 Task: Find an Airbnb in Repalle, India, for 8 guests from 12th to 16th July, with a price range of ₹10,000 to ₹16,000, and amenities including WiFi, washing machine, free parking, gym, and breakfast.
Action: Mouse moved to (410, 100)
Screenshot: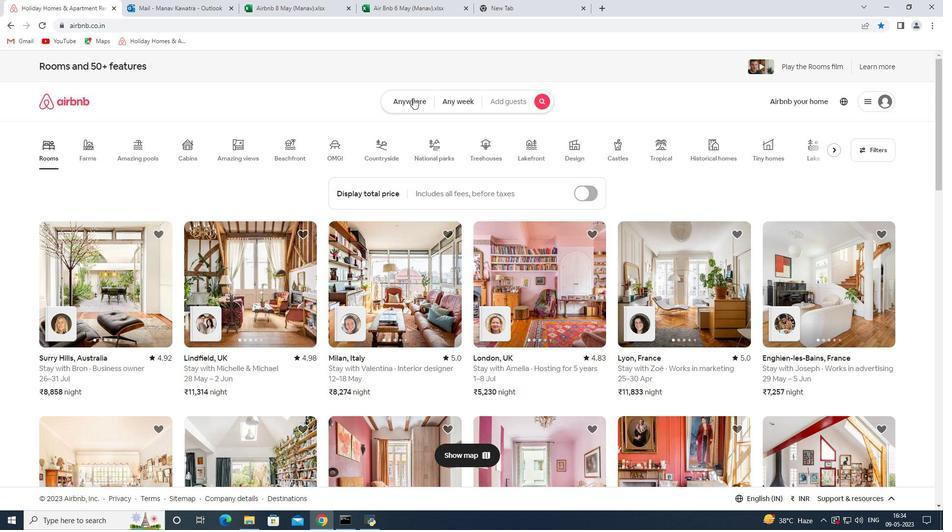 
Action: Mouse pressed left at (410, 100)
Screenshot: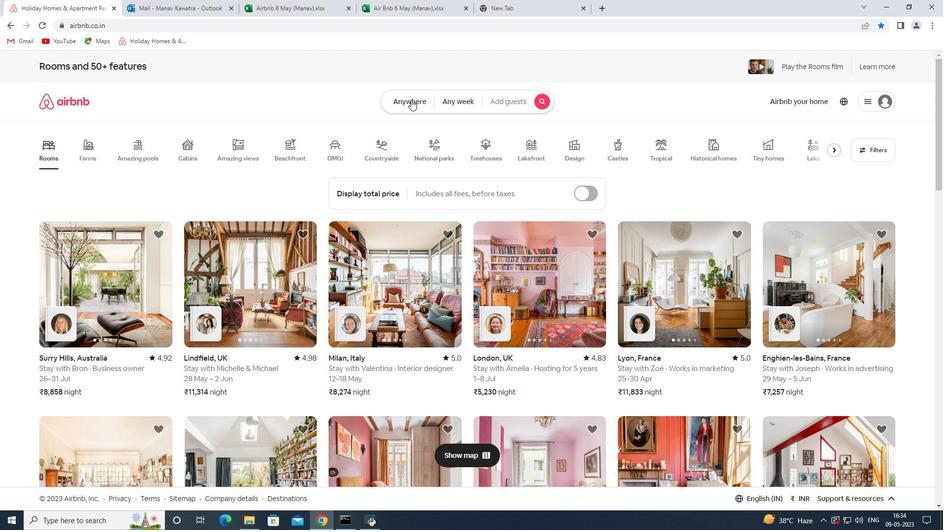 
Action: Mouse moved to (328, 137)
Screenshot: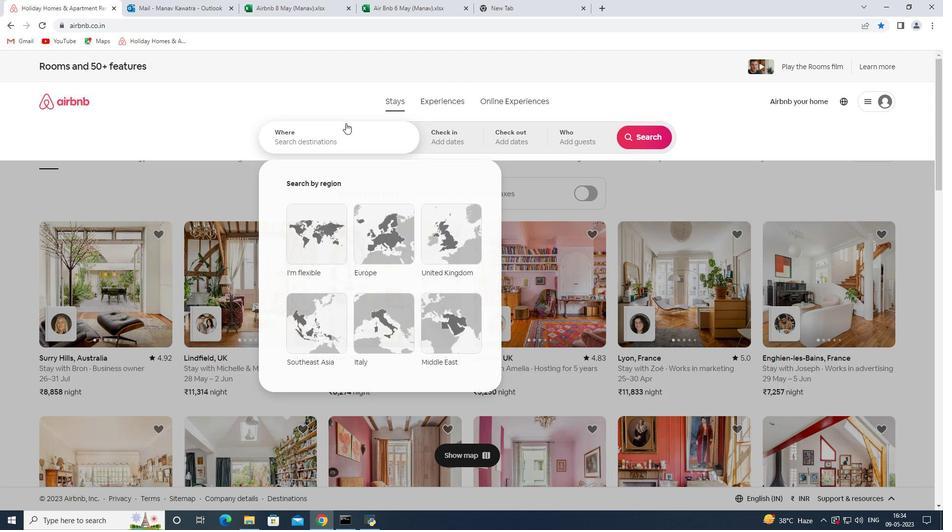 
Action: Mouse pressed left at (328, 137)
Screenshot: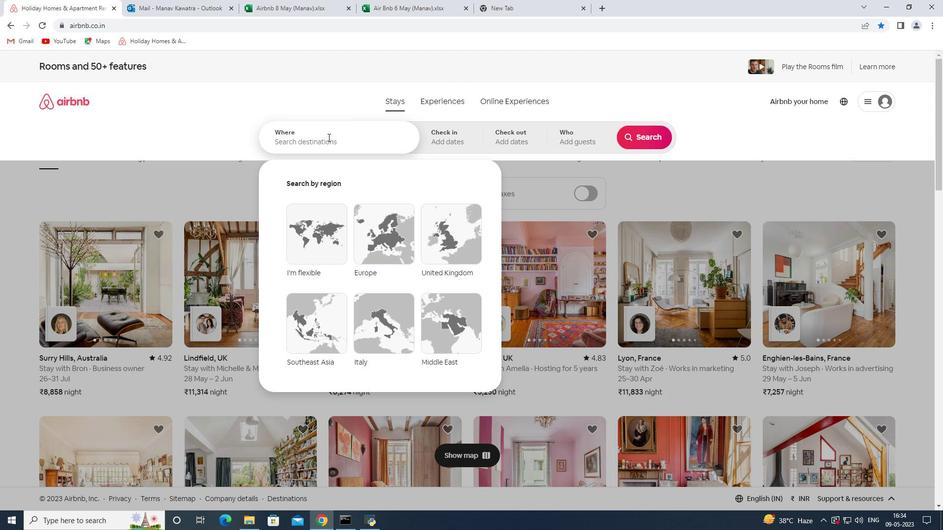 
Action: Key pressed <Key.shift>P<Key.backspace><Key.shift>Reo<Key.backspace>palle<Key.space><Key.shift><Key.shift><Key.shift><Key.shift>India<Key.space><Key.enter>
Screenshot: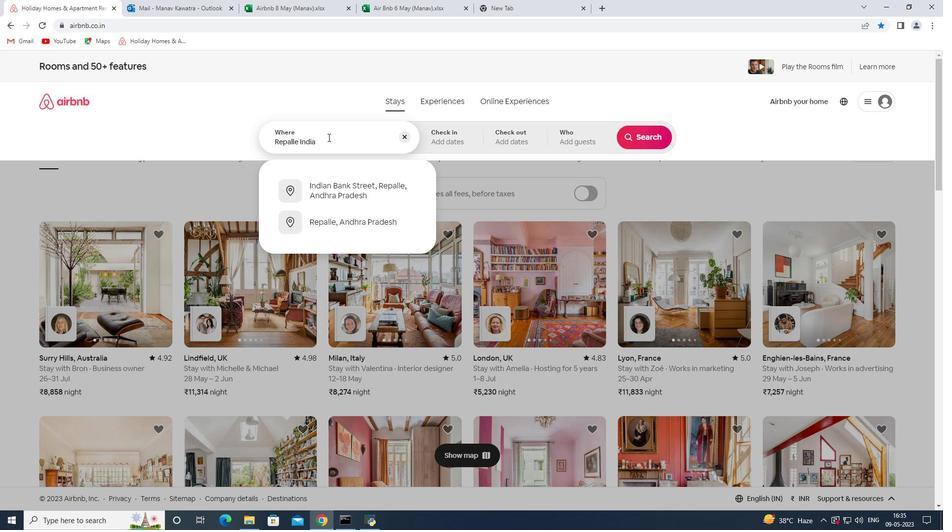 
Action: Mouse moved to (636, 220)
Screenshot: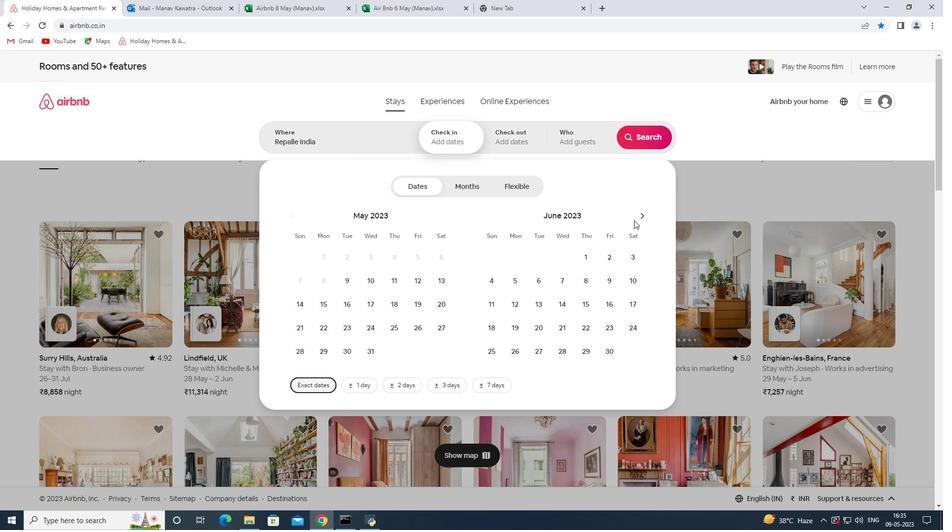 
Action: Mouse pressed left at (636, 220)
Screenshot: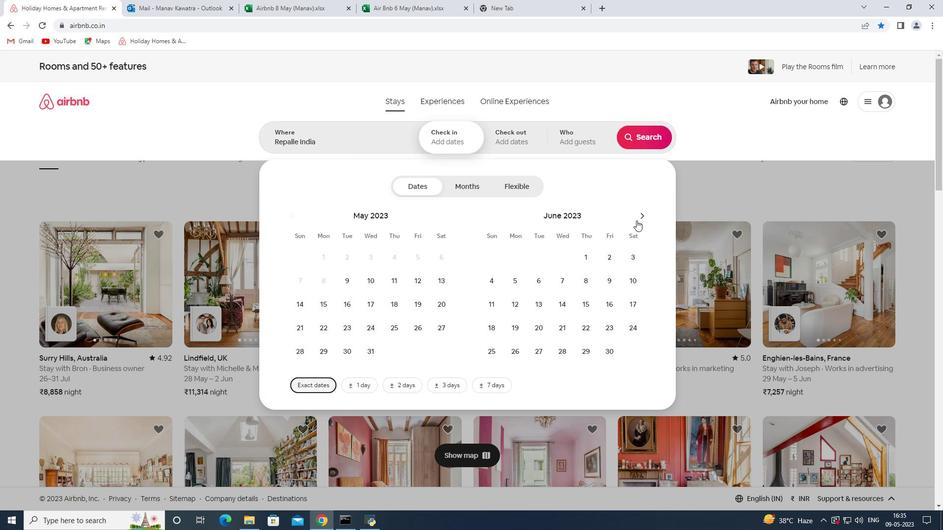 
Action: Mouse moved to (562, 306)
Screenshot: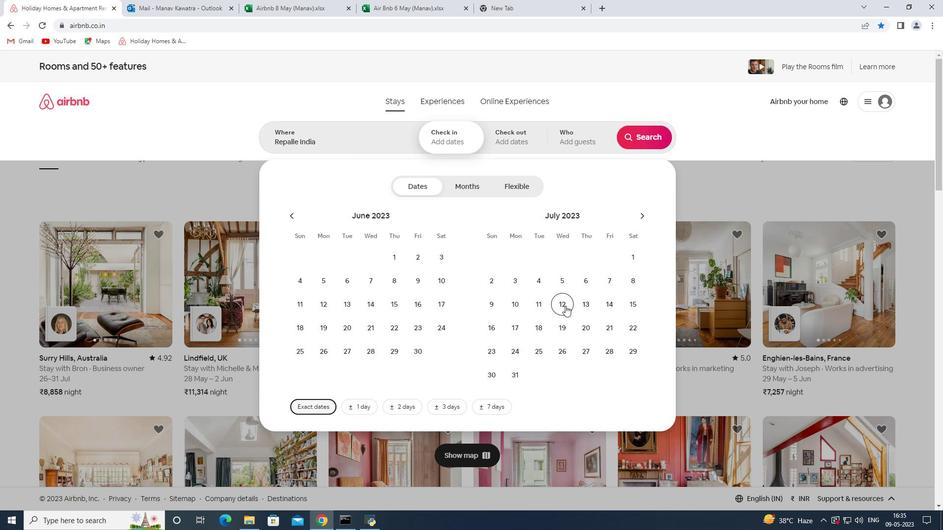 
Action: Mouse pressed left at (562, 306)
Screenshot: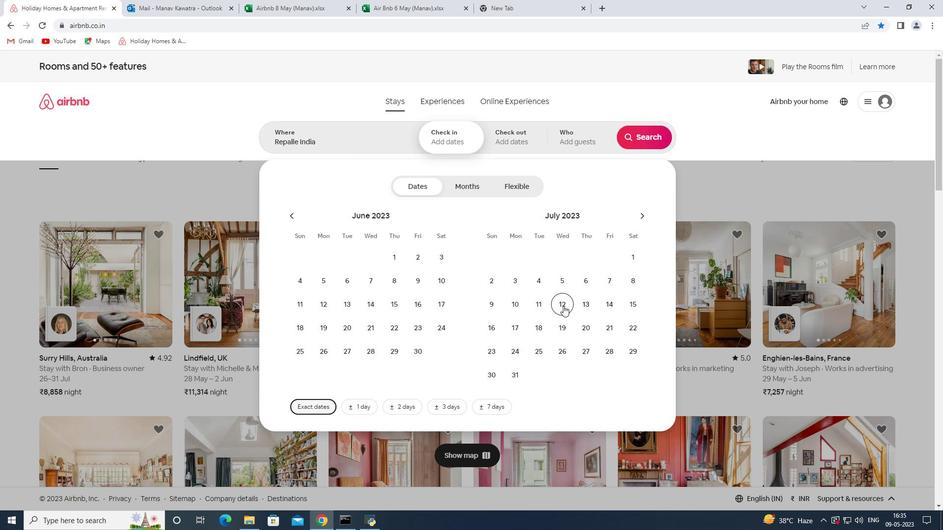
Action: Mouse moved to (492, 329)
Screenshot: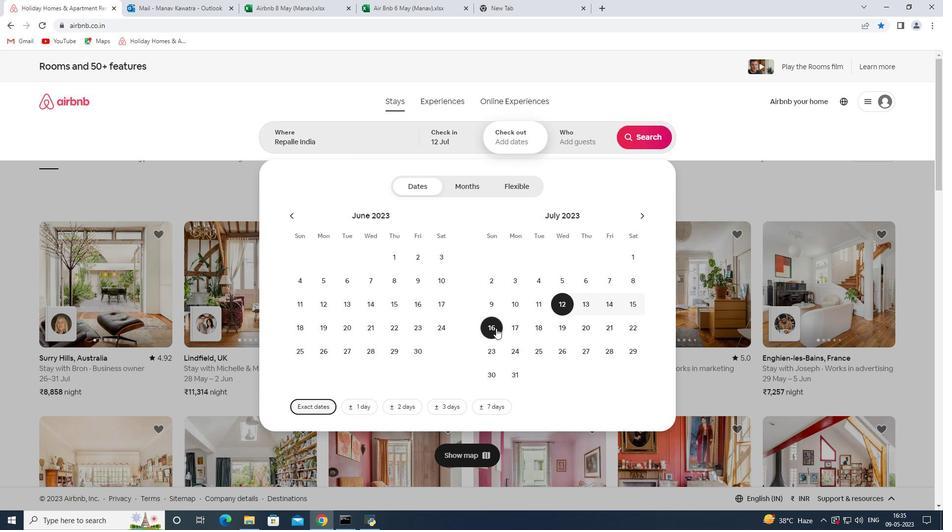 
Action: Mouse pressed left at (492, 329)
Screenshot: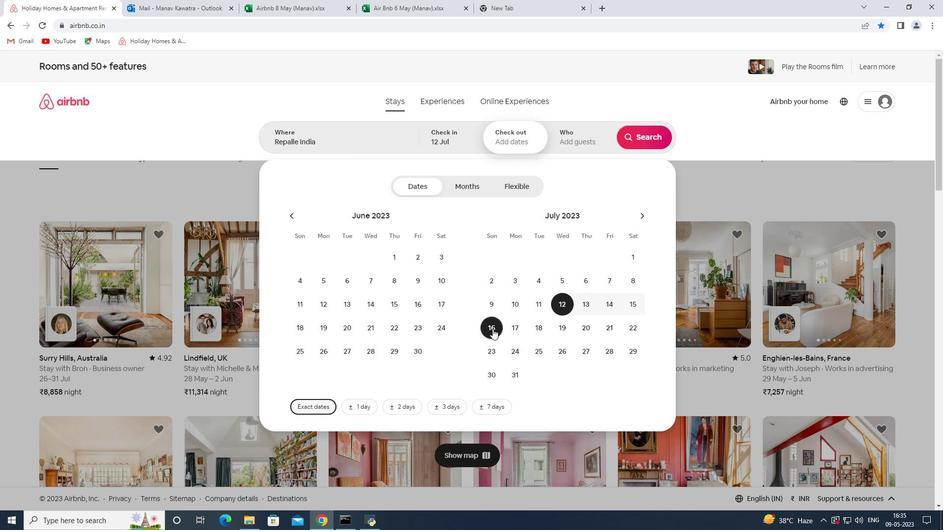 
Action: Mouse moved to (575, 145)
Screenshot: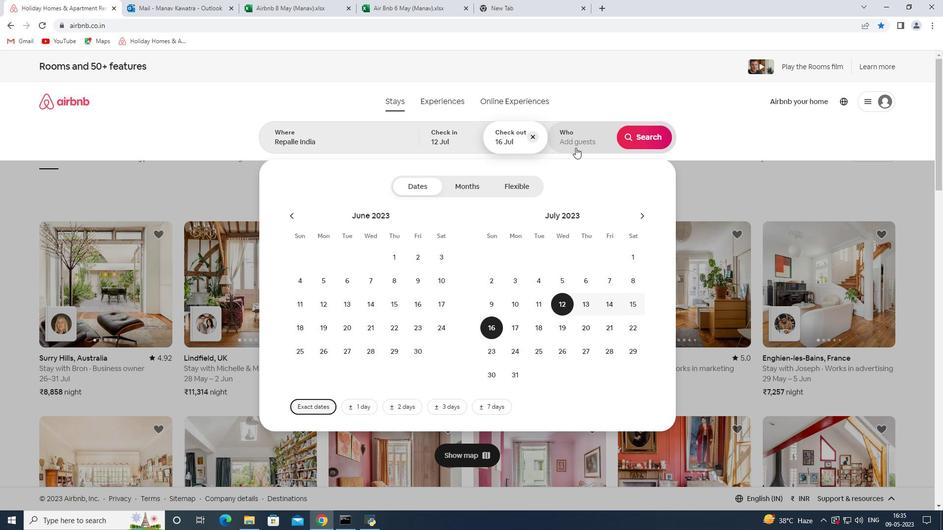
Action: Mouse pressed left at (575, 145)
Screenshot: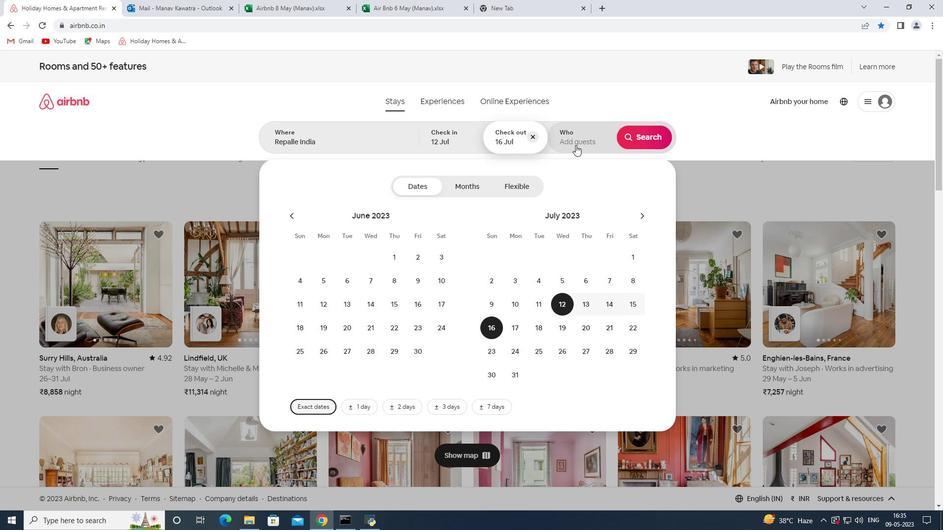 
Action: Mouse moved to (653, 191)
Screenshot: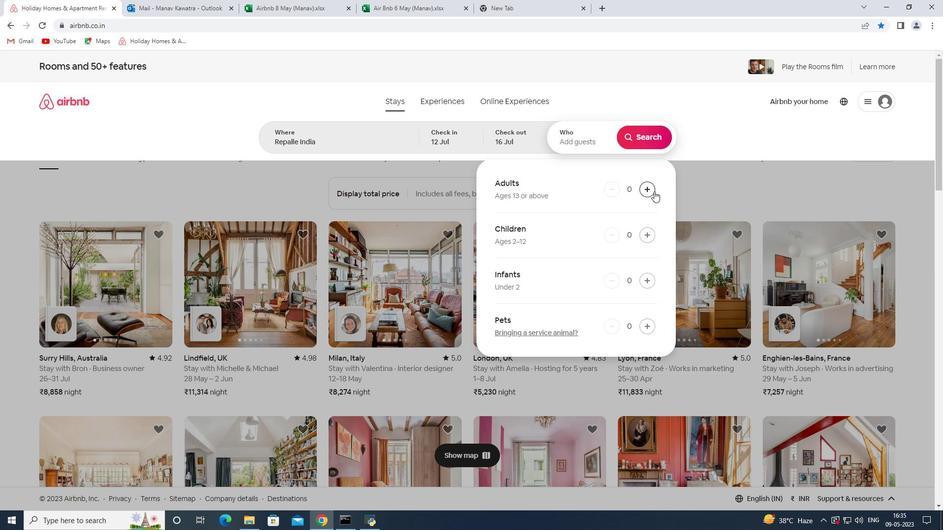 
Action: Mouse pressed left at (653, 191)
Screenshot: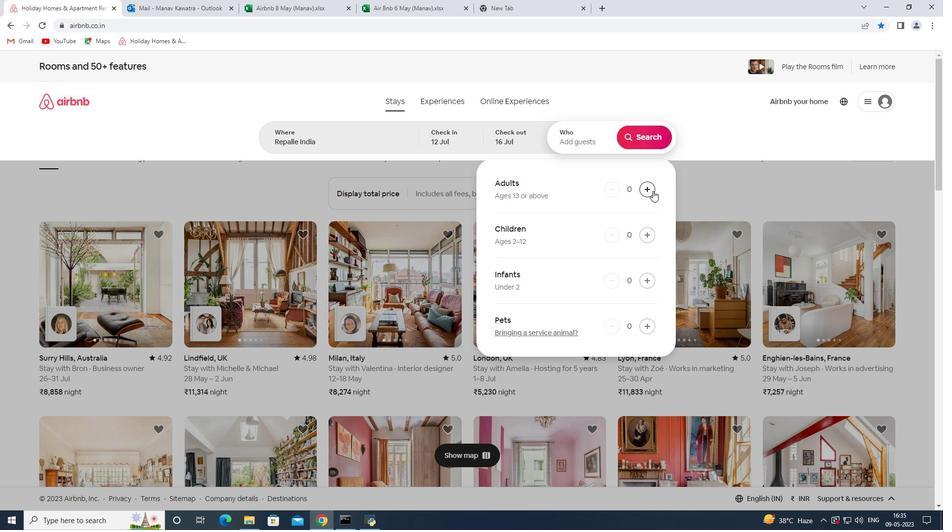 
Action: Mouse pressed left at (653, 191)
Screenshot: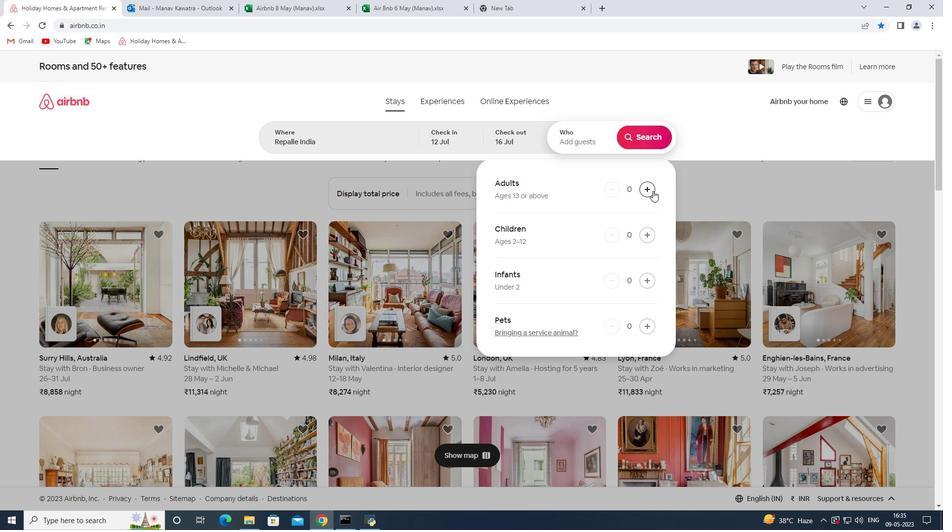 
Action: Mouse pressed left at (653, 191)
Screenshot: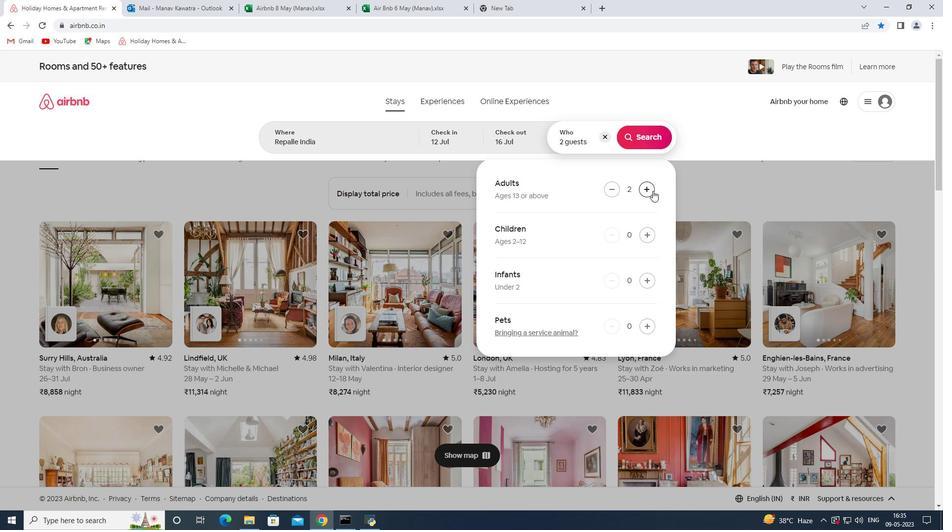 
Action: Mouse pressed left at (653, 191)
Screenshot: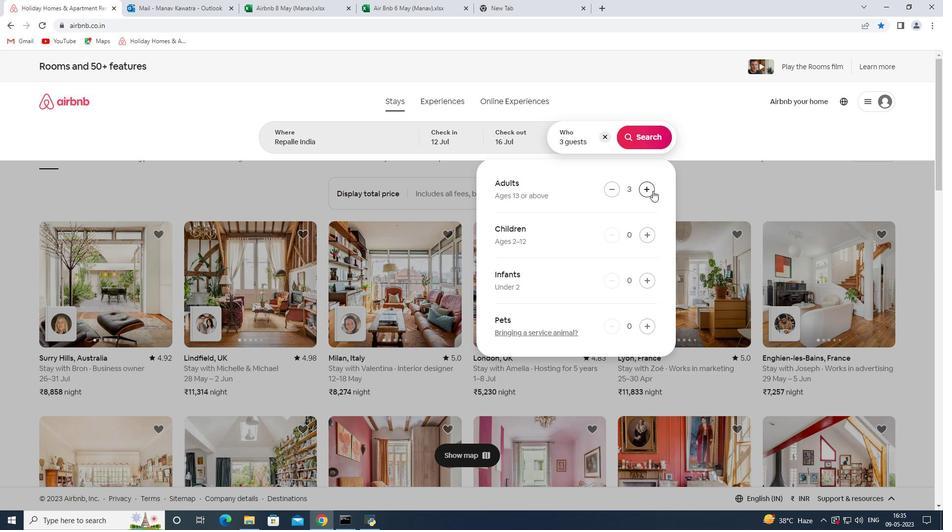 
Action: Mouse pressed left at (653, 191)
Screenshot: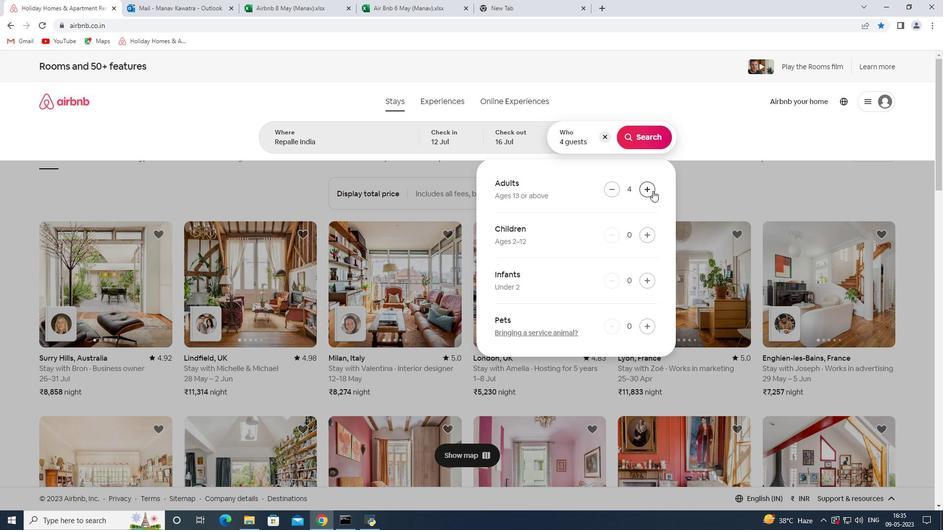 
Action: Mouse pressed left at (653, 191)
Screenshot: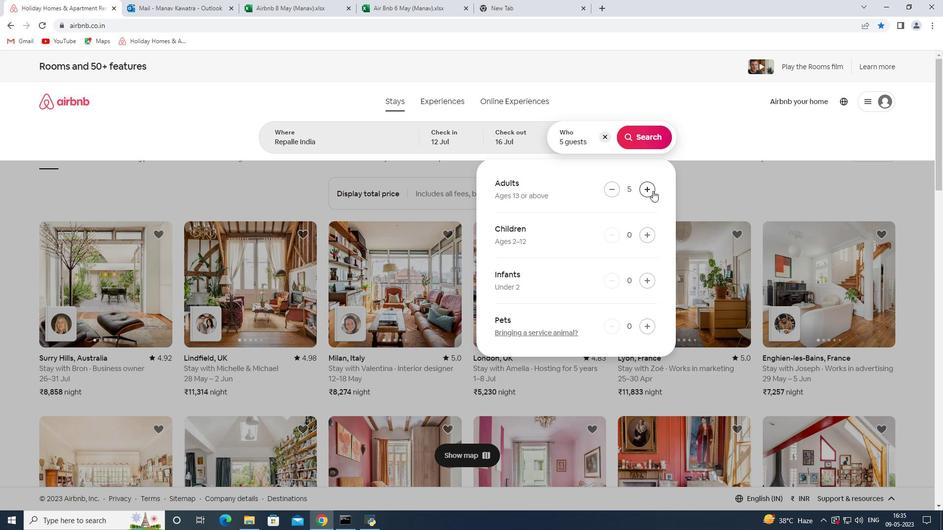 
Action: Mouse pressed left at (653, 191)
Screenshot: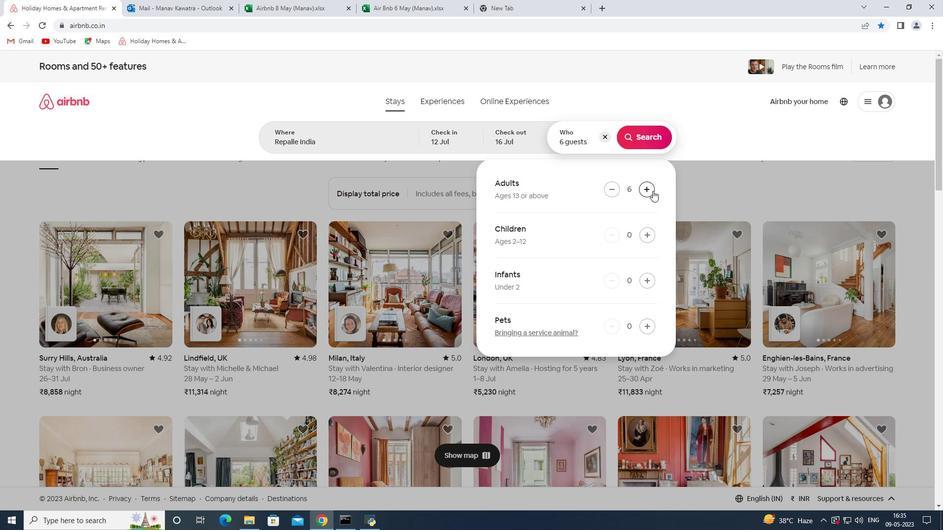 
Action: Mouse pressed left at (653, 191)
Screenshot: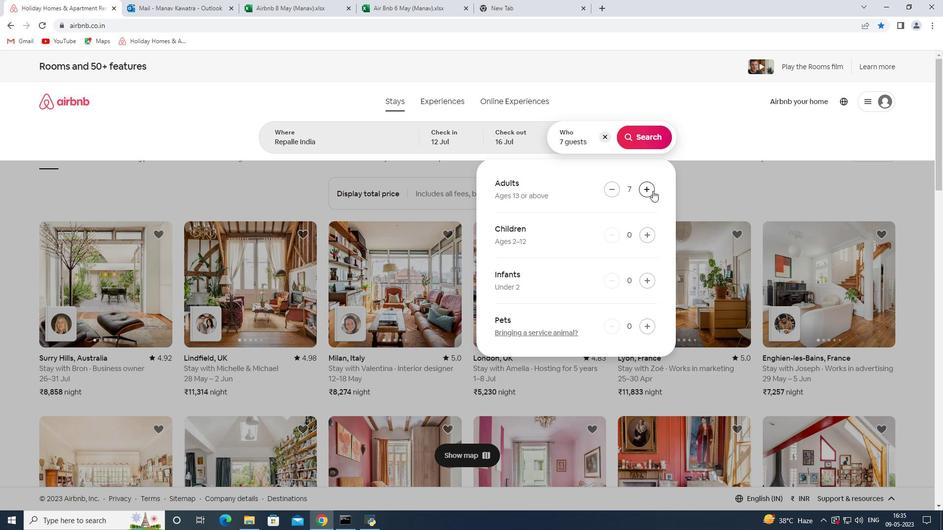 
Action: Mouse moved to (648, 139)
Screenshot: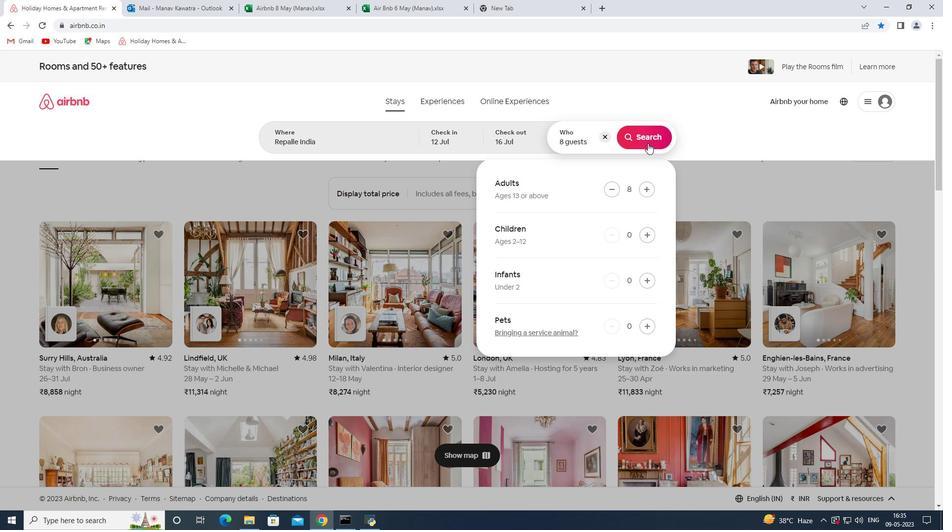 
Action: Mouse pressed left at (648, 139)
Screenshot: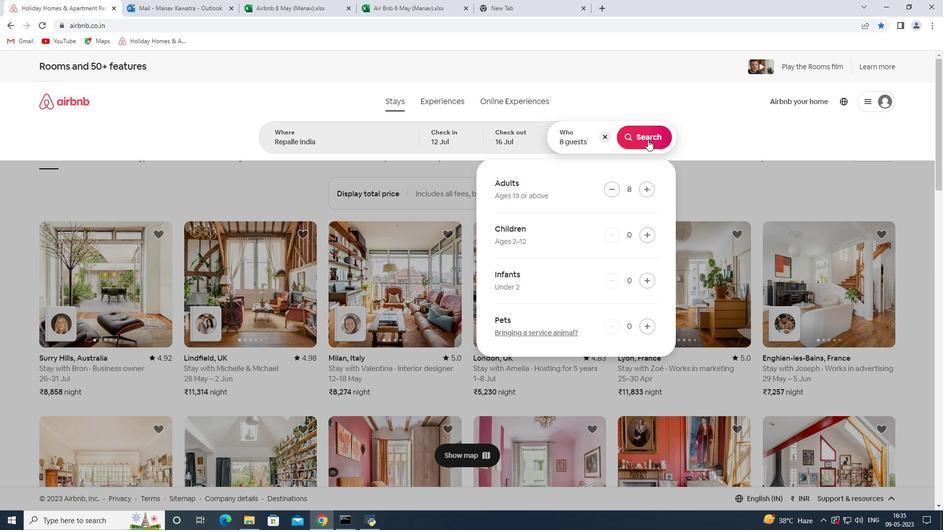 
Action: Mouse moved to (882, 108)
Screenshot: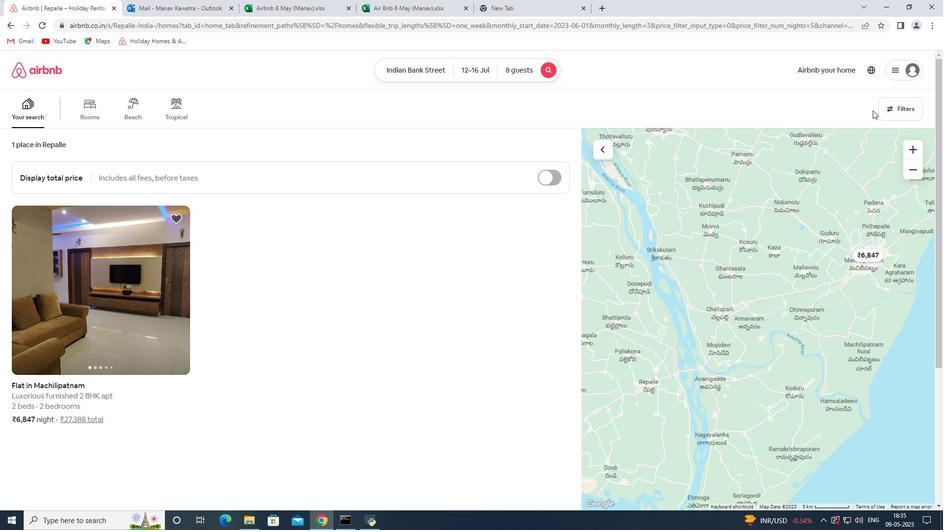 
Action: Mouse pressed left at (882, 108)
Screenshot: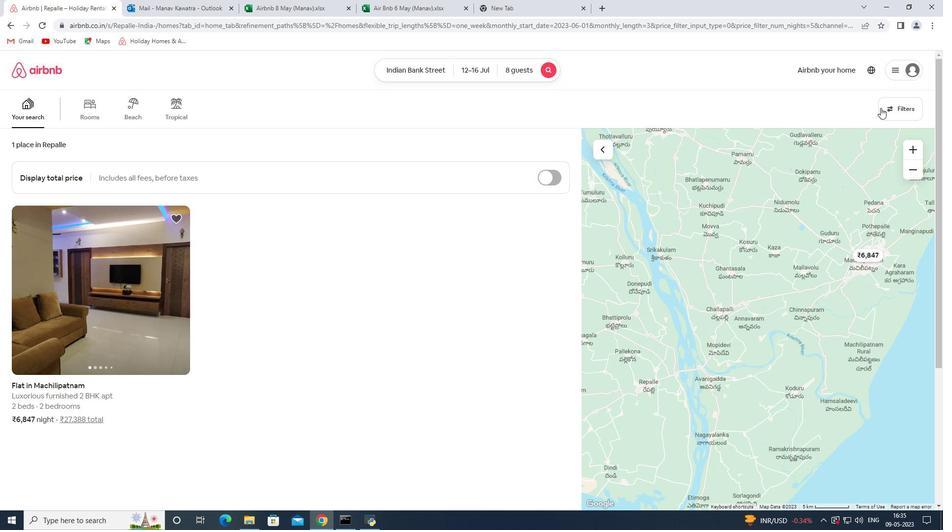 
Action: Mouse moved to (356, 348)
Screenshot: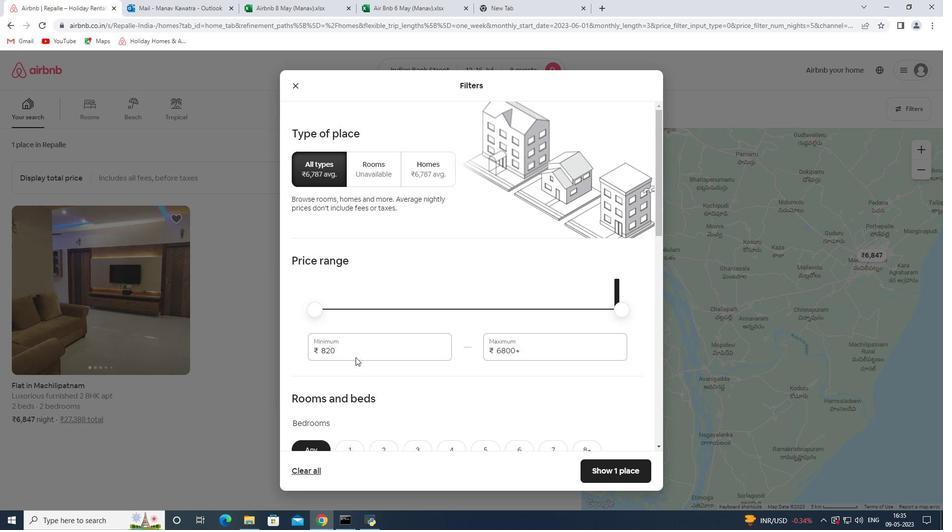 
Action: Mouse pressed left at (356, 348)
Screenshot: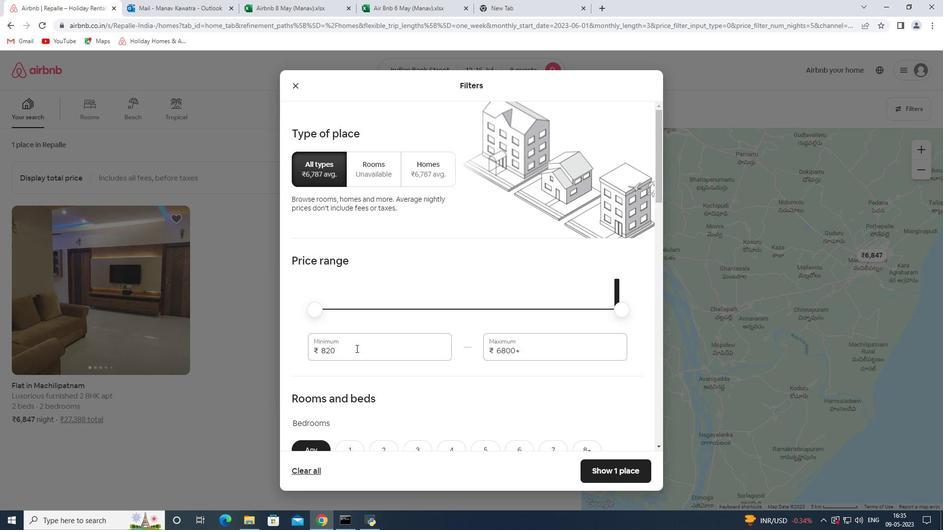 
Action: Mouse pressed left at (356, 348)
Screenshot: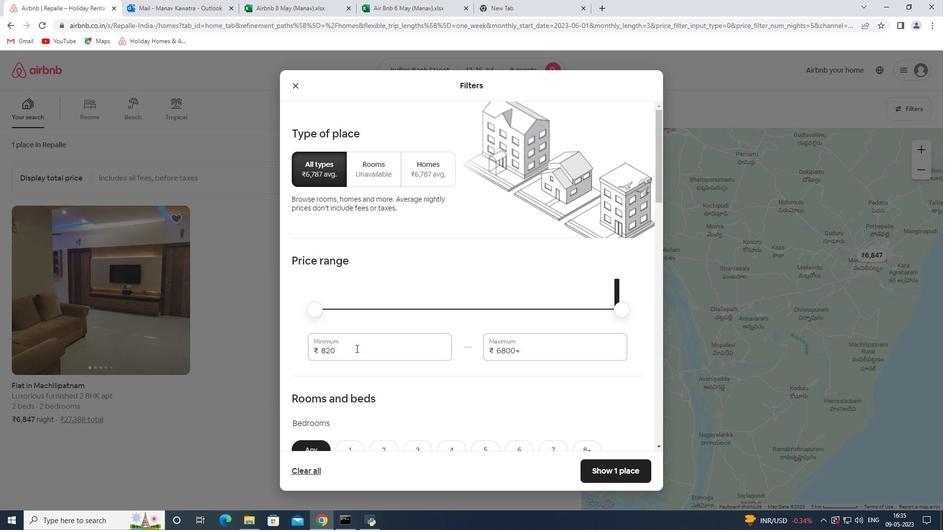 
Action: Key pressed 10000<Key.tab>160000<Key.backspace>
Screenshot: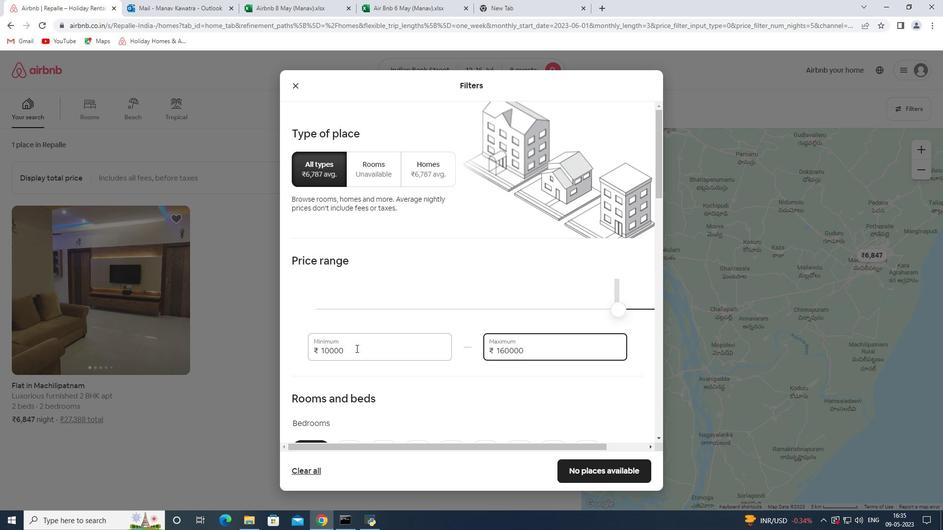 
Action: Mouse moved to (546, 391)
Screenshot: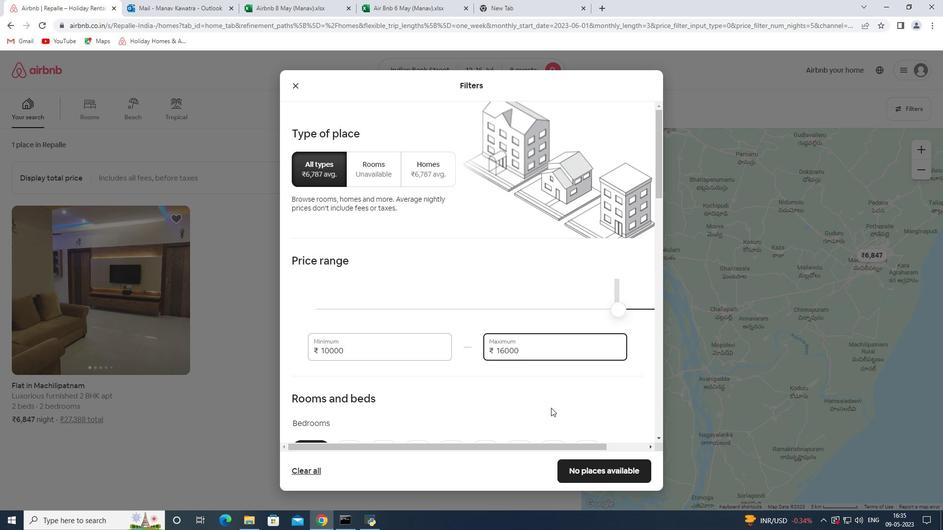 
Action: Mouse scrolled (546, 391) with delta (0, 0)
Screenshot: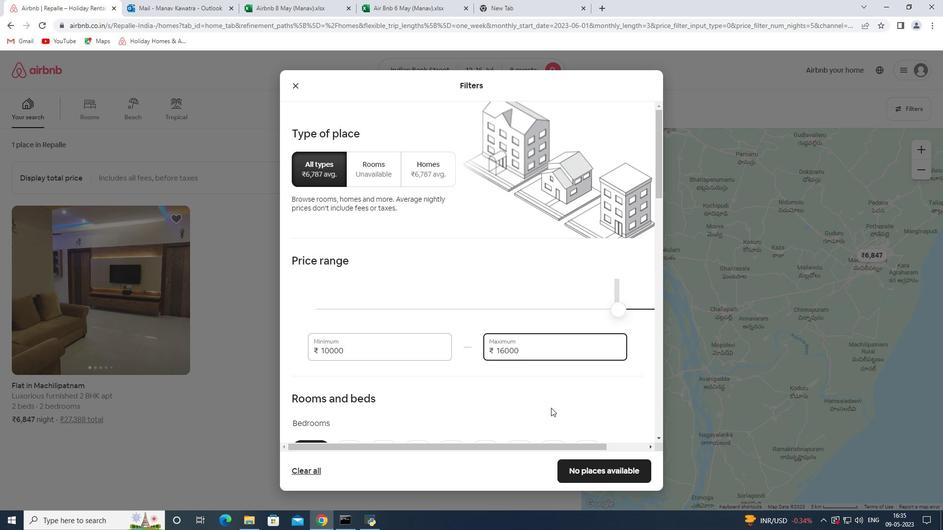 
Action: Mouse scrolled (546, 391) with delta (0, 0)
Screenshot: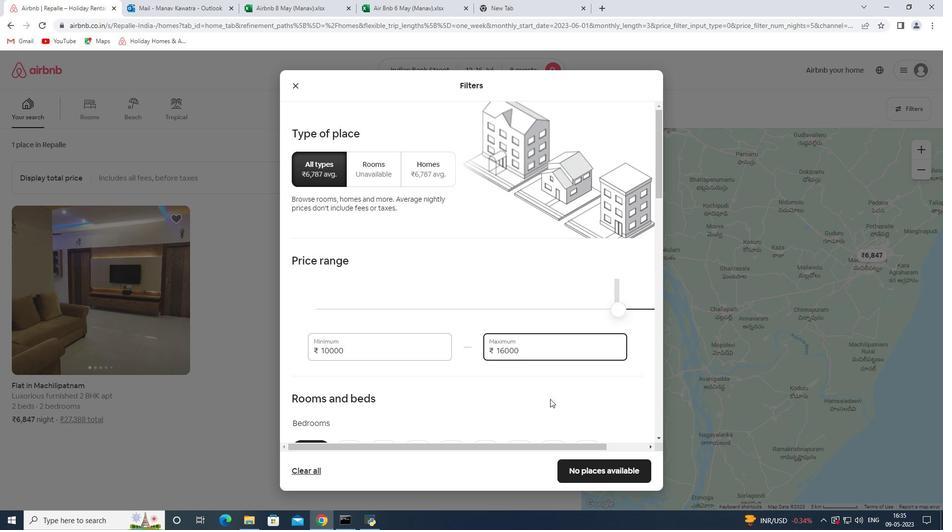 
Action: Mouse moved to (546, 391)
Screenshot: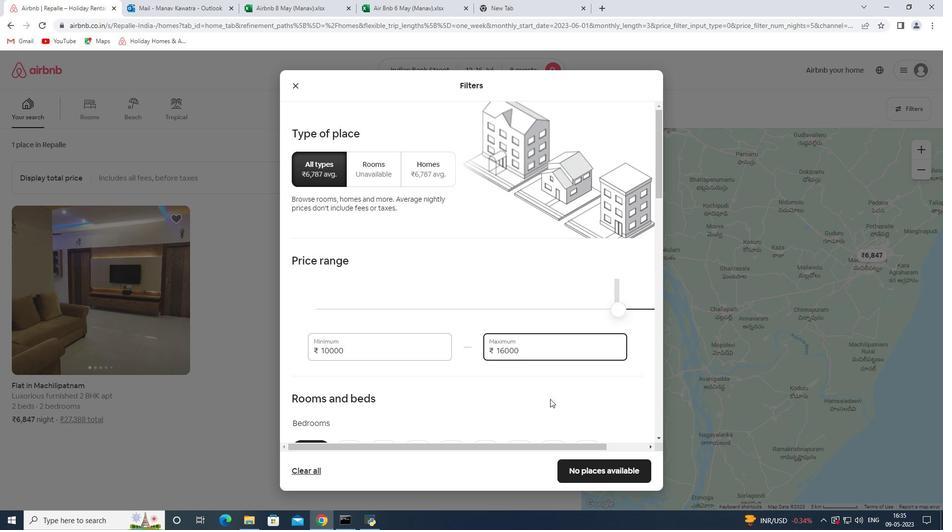 
Action: Mouse scrolled (546, 391) with delta (0, 0)
Screenshot: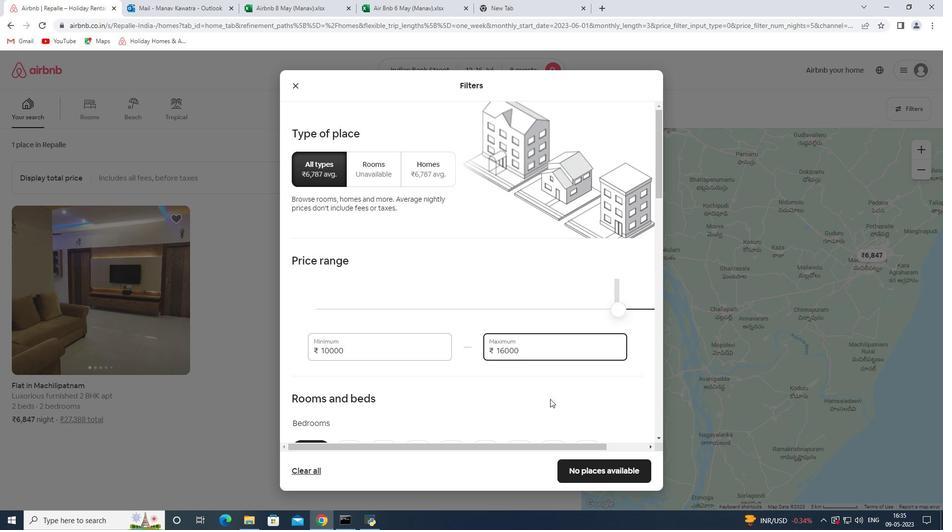 
Action: Mouse moved to (546, 391)
Screenshot: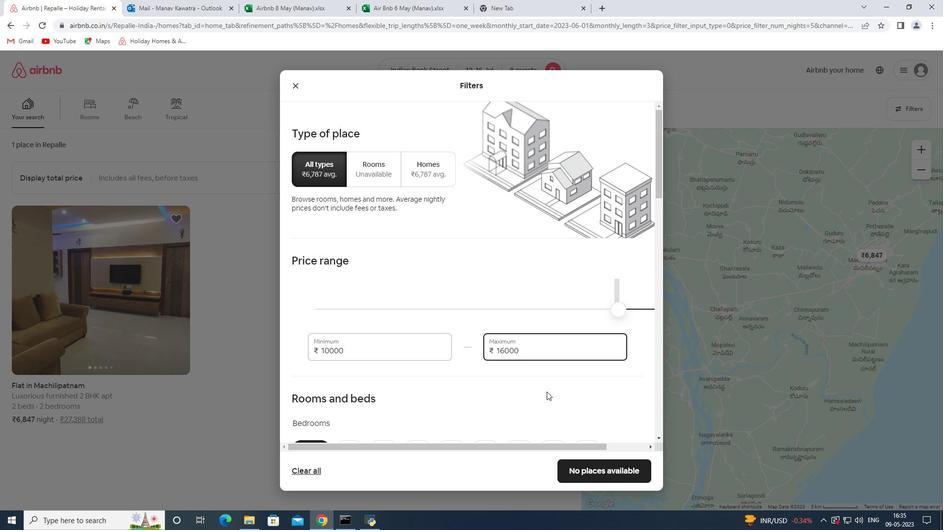 
Action: Mouse scrolled (546, 390) with delta (0, 0)
Screenshot: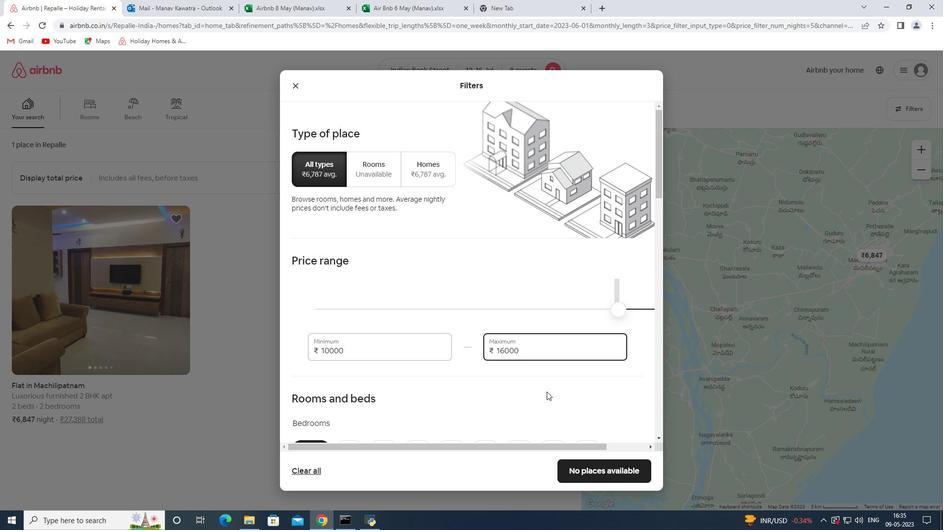 
Action: Mouse scrolled (546, 390) with delta (0, 0)
Screenshot: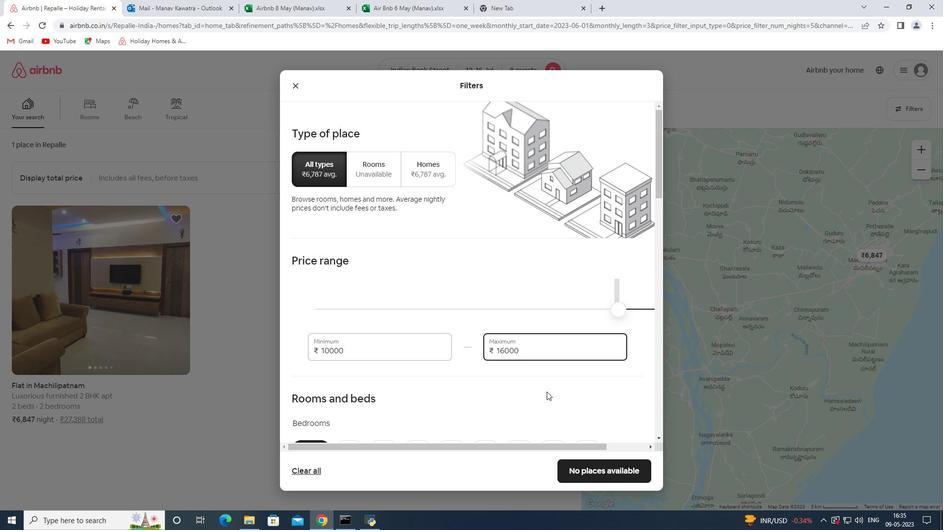 
Action: Mouse moved to (585, 203)
Screenshot: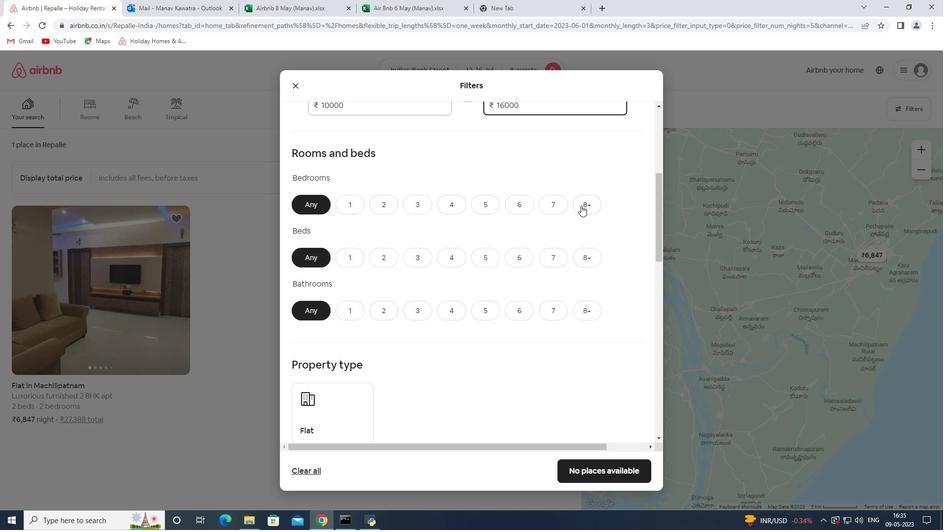 
Action: Mouse pressed left at (585, 203)
Screenshot: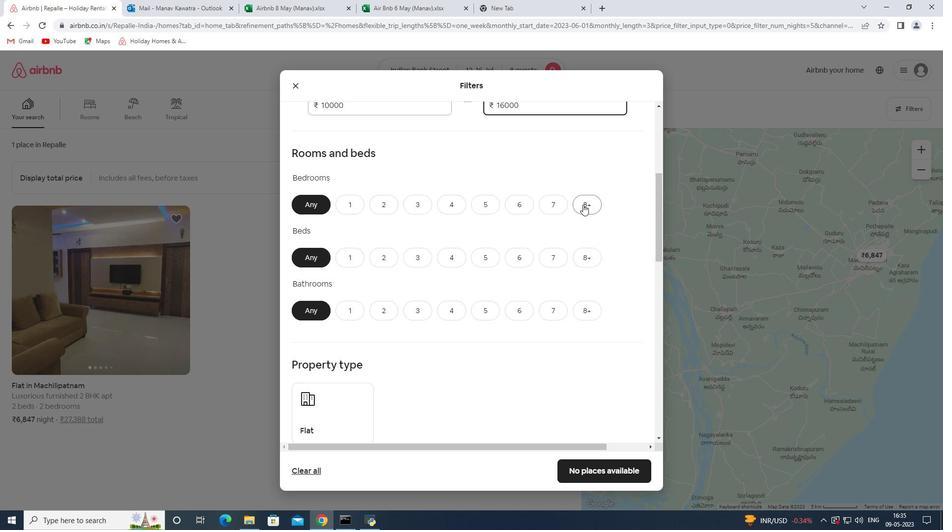 
Action: Mouse moved to (585, 259)
Screenshot: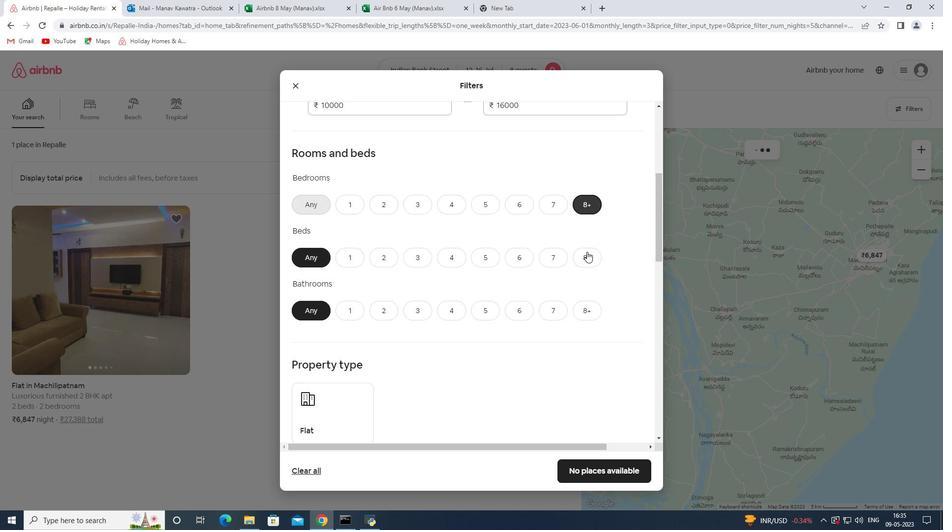 
Action: Mouse pressed left at (585, 259)
Screenshot: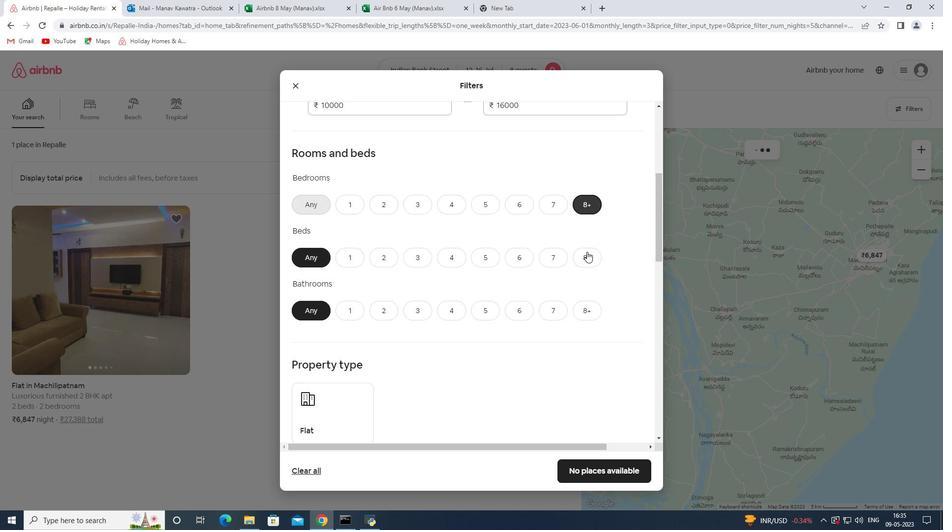 
Action: Mouse moved to (583, 309)
Screenshot: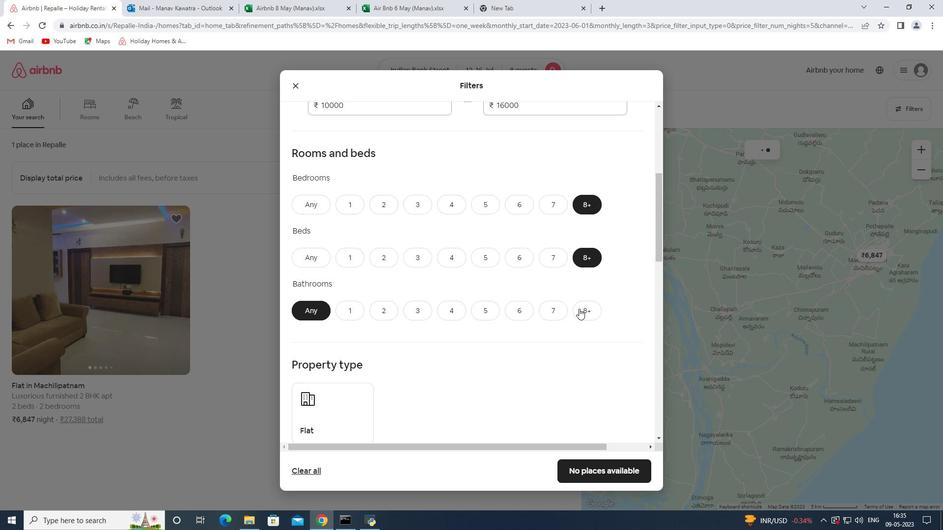 
Action: Mouse pressed left at (583, 309)
Screenshot: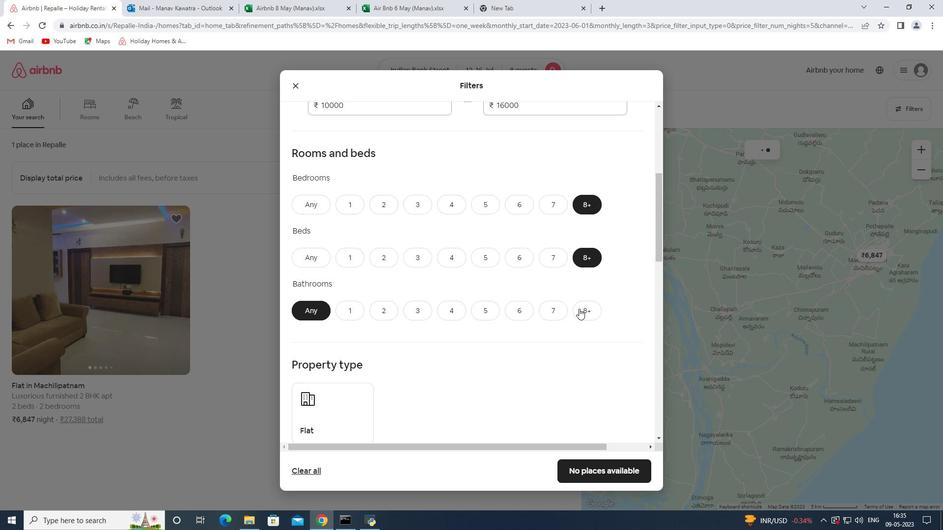 
Action: Mouse moved to (455, 286)
Screenshot: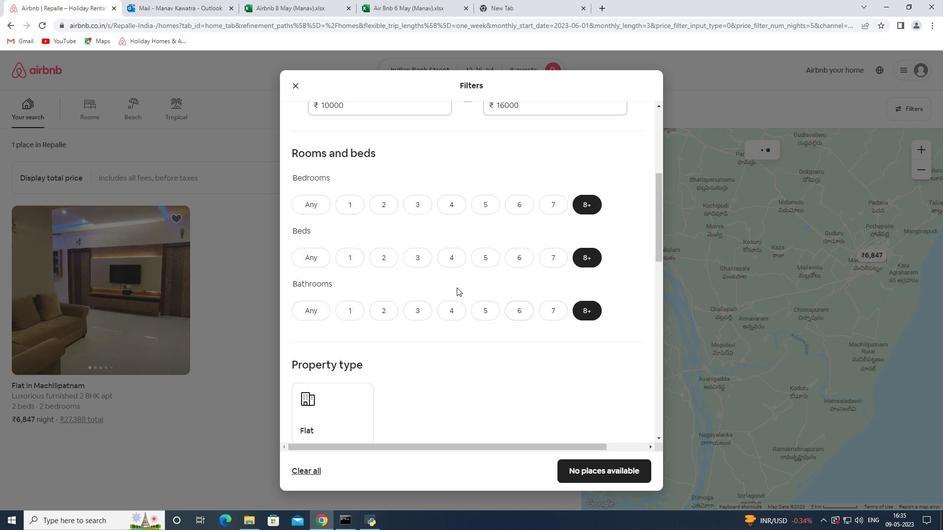 
Action: Mouse scrolled (455, 286) with delta (0, 0)
Screenshot: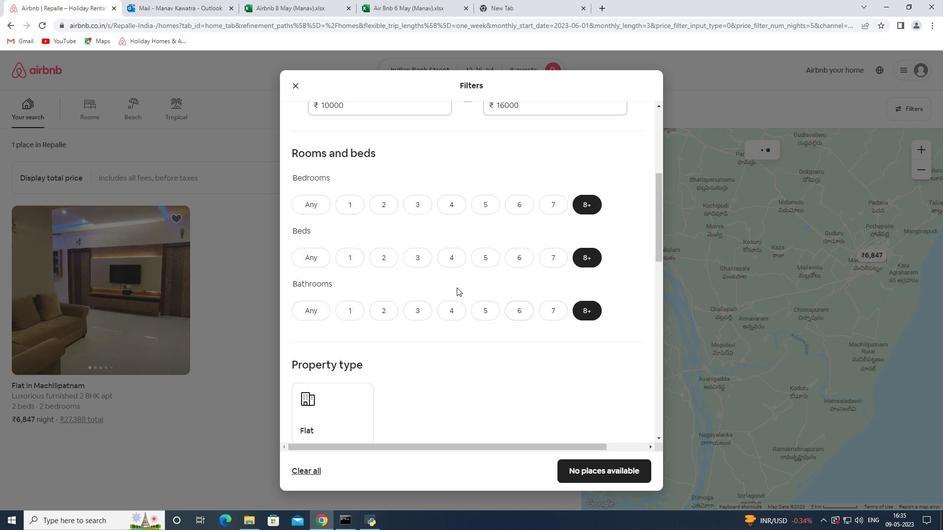 
Action: Mouse moved to (455, 286)
Screenshot: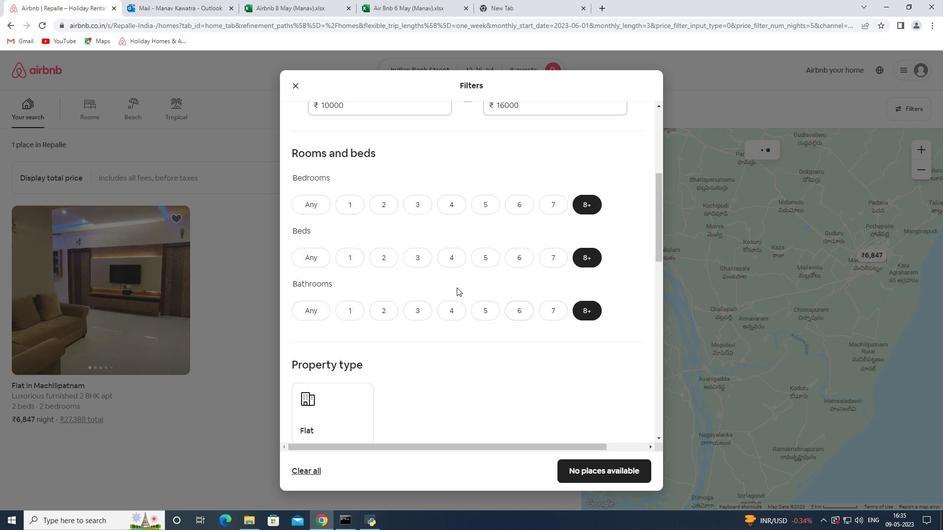 
Action: Mouse scrolled (455, 286) with delta (0, 0)
Screenshot: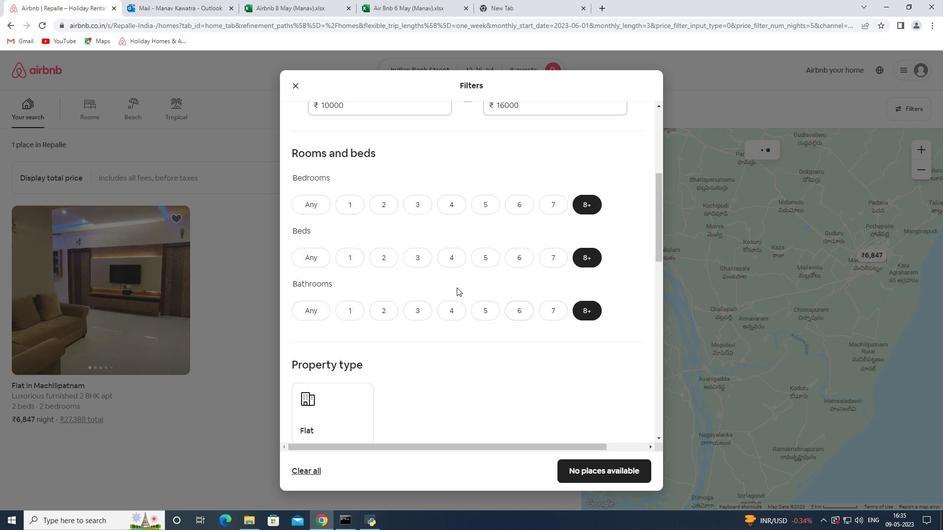 
Action: Mouse scrolled (455, 286) with delta (0, 0)
Screenshot: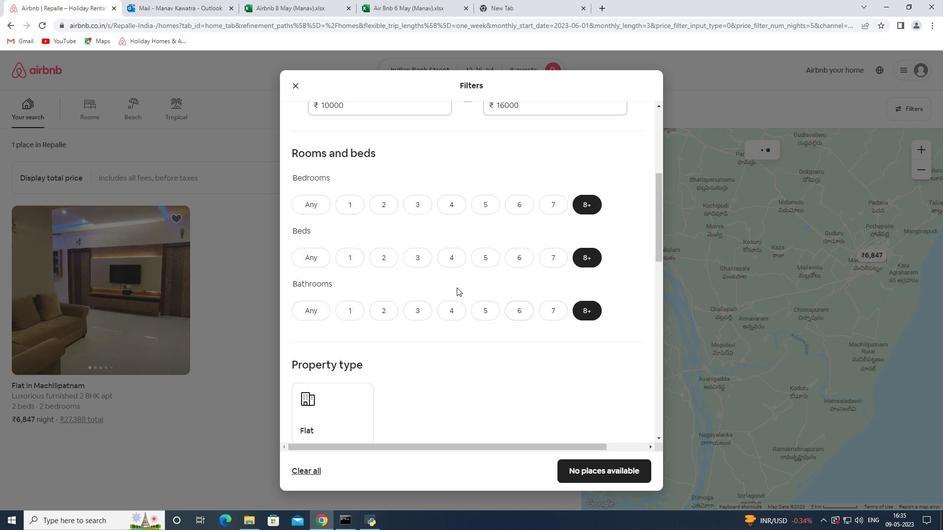 
Action: Mouse scrolled (455, 286) with delta (0, 0)
Screenshot: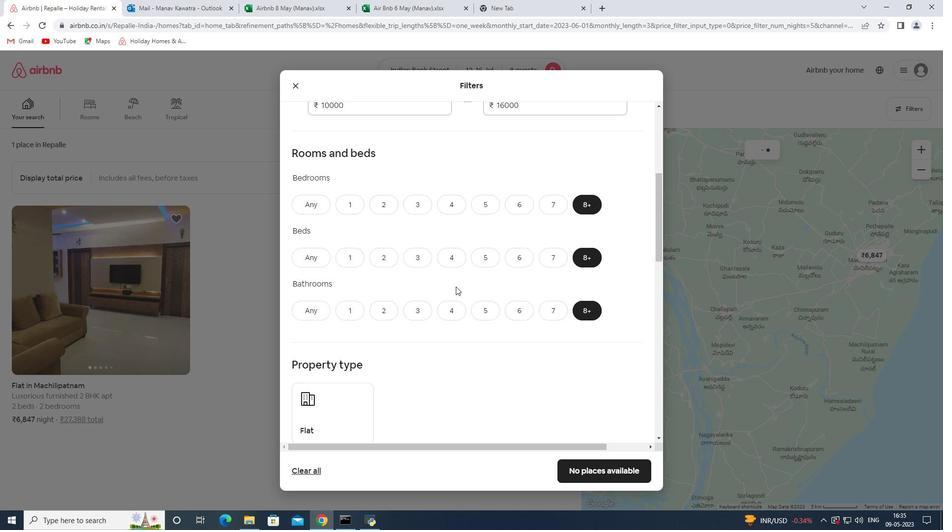 
Action: Mouse moved to (454, 285)
Screenshot: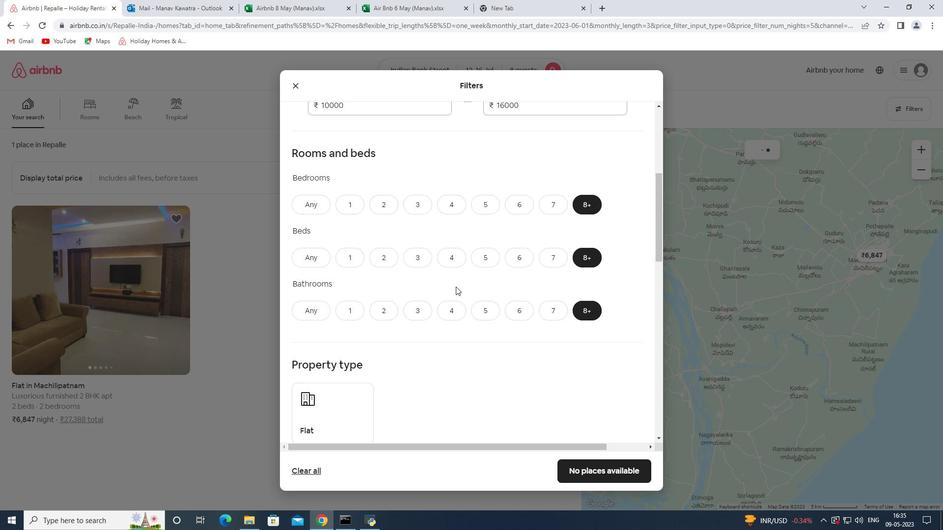 
Action: Mouse scrolled (454, 285) with delta (0, 0)
Screenshot: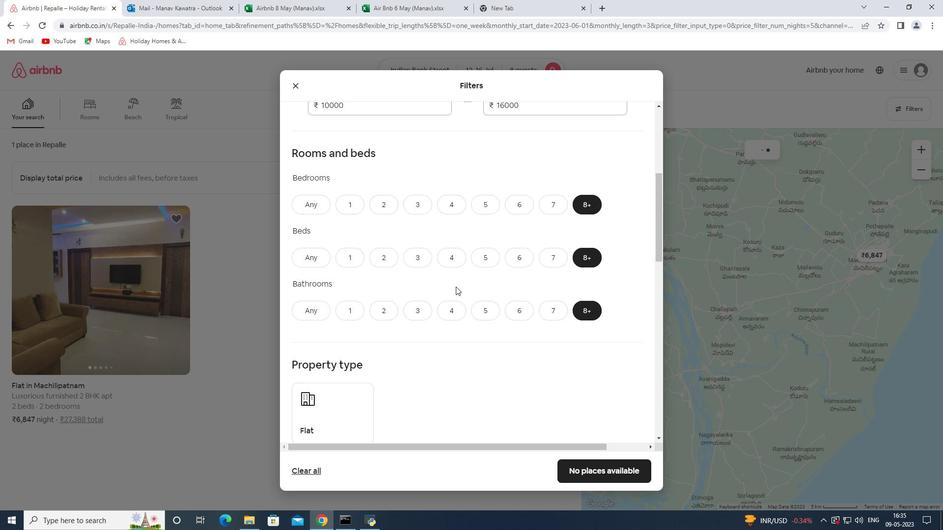 
Action: Mouse moved to (351, 192)
Screenshot: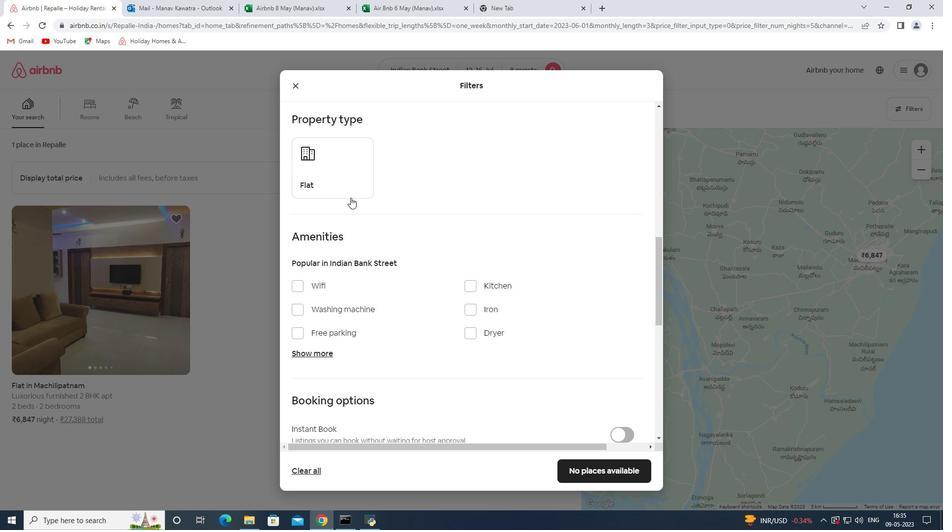 
Action: Mouse scrolled (351, 192) with delta (0, 0)
Screenshot: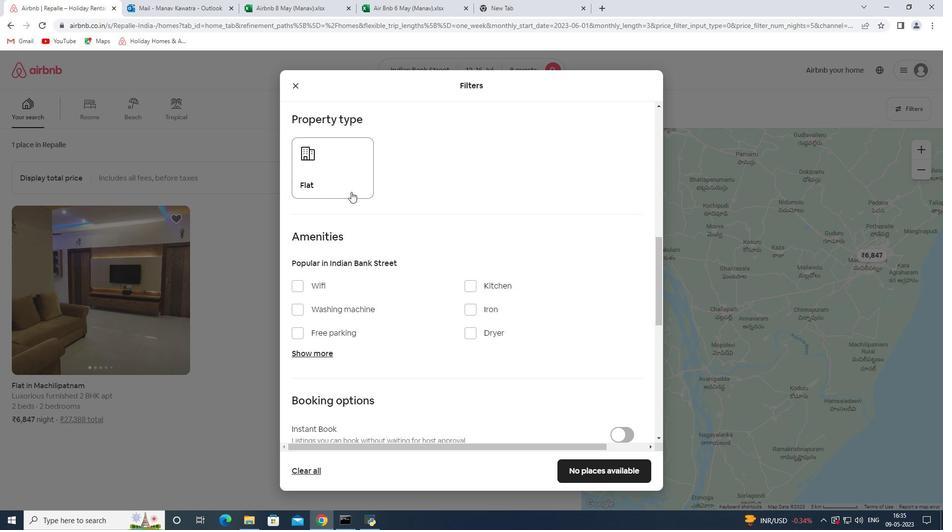 
Action: Mouse moved to (349, 221)
Screenshot: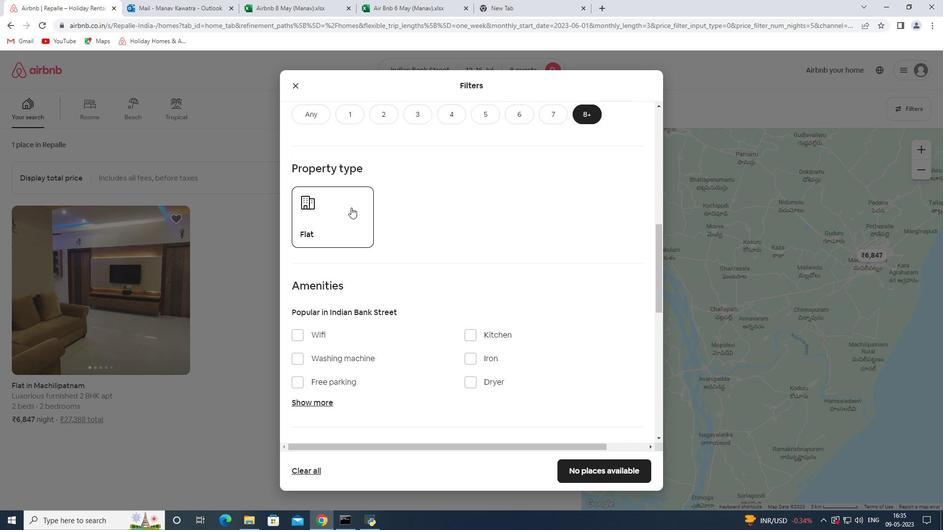 
Action: Mouse pressed left at (349, 221)
Screenshot: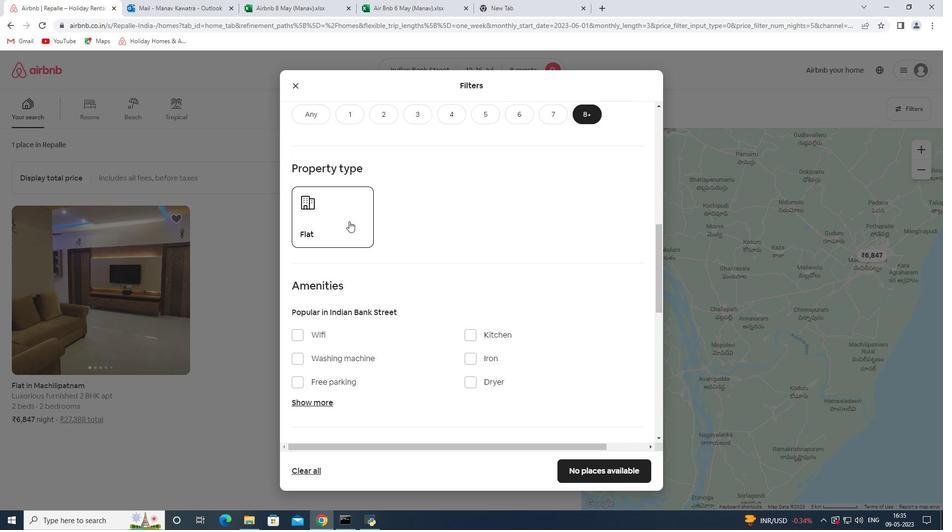 
Action: Mouse moved to (446, 223)
Screenshot: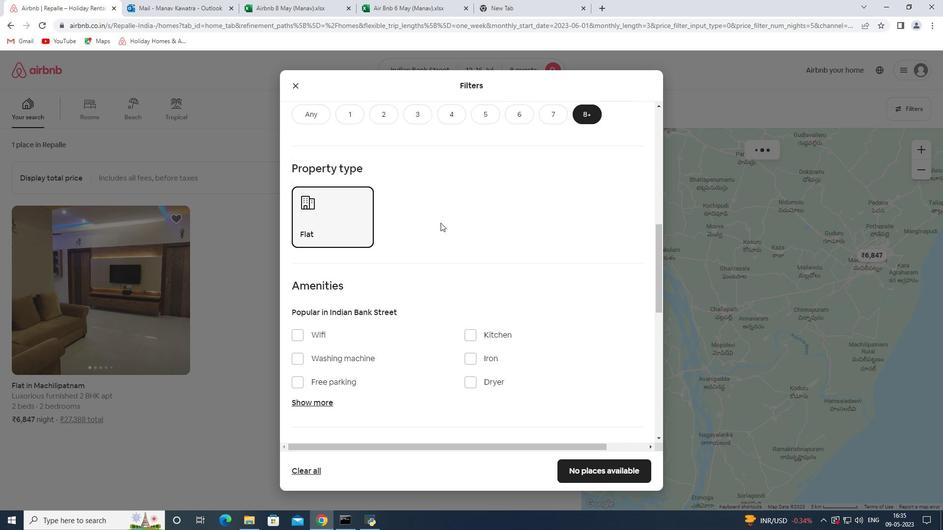 
Action: Mouse scrolled (446, 223) with delta (0, 0)
Screenshot: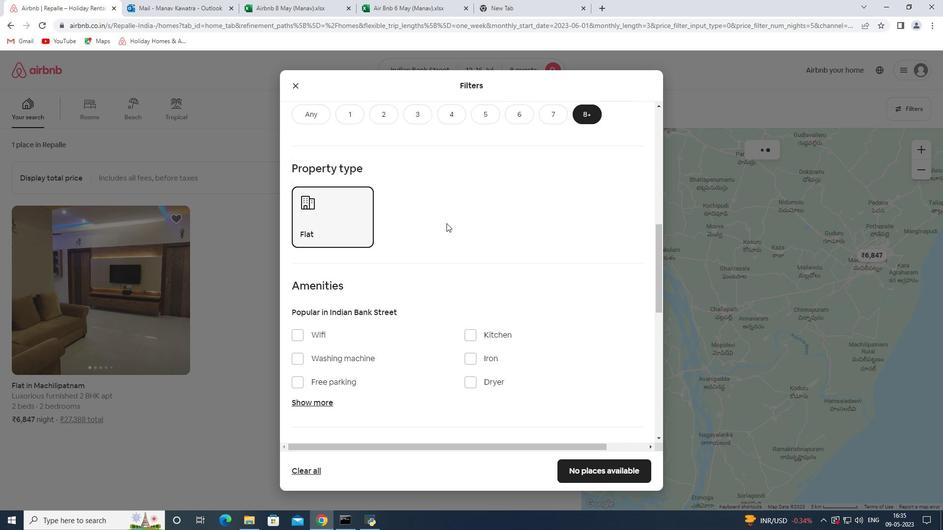 
Action: Mouse scrolled (446, 223) with delta (0, 0)
Screenshot: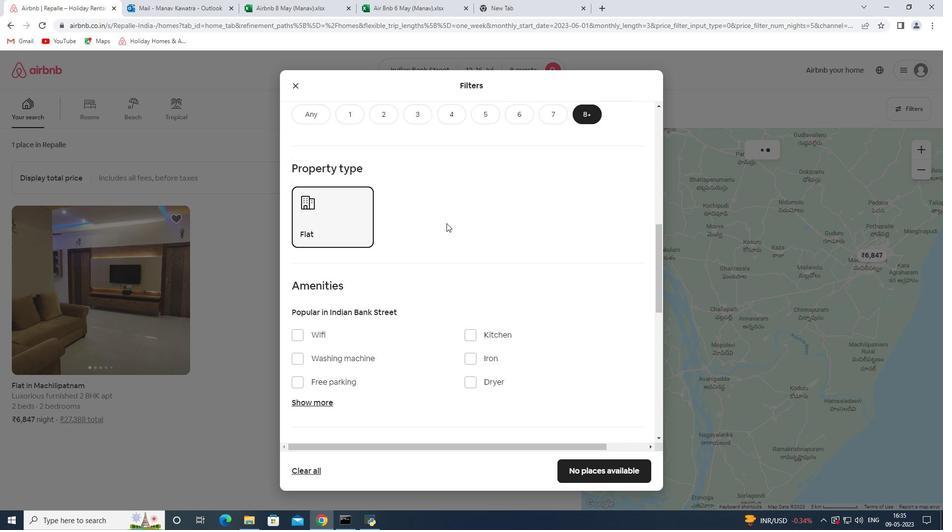 
Action: Mouse scrolled (446, 223) with delta (0, 0)
Screenshot: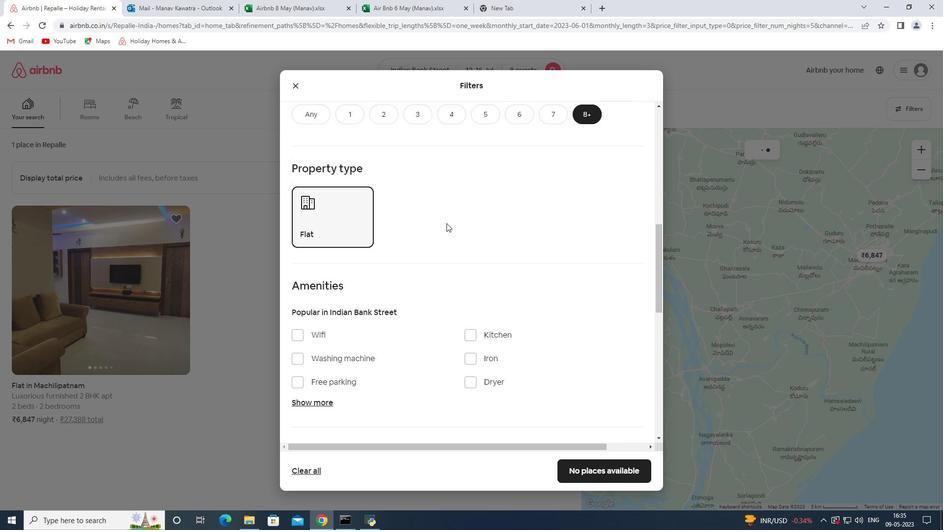 
Action: Mouse moved to (316, 186)
Screenshot: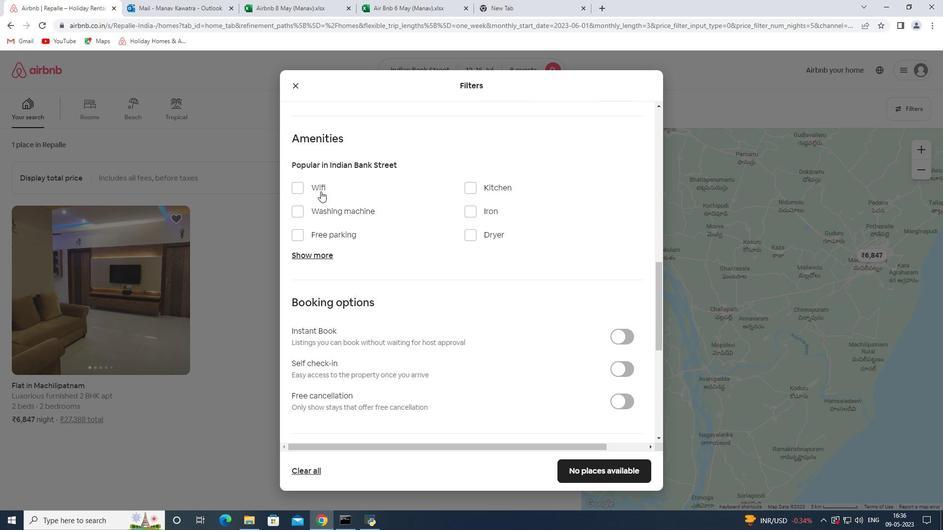 
Action: Mouse pressed left at (316, 186)
Screenshot: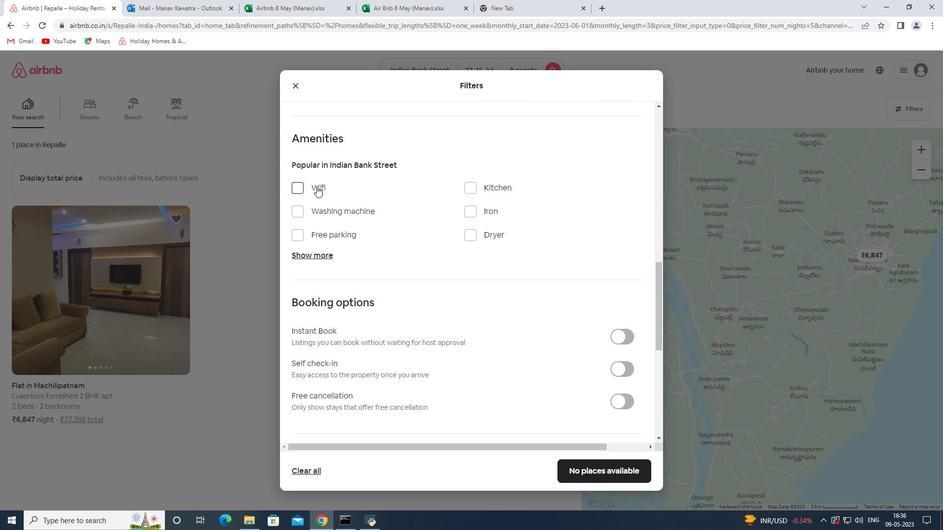 
Action: Mouse moved to (331, 232)
Screenshot: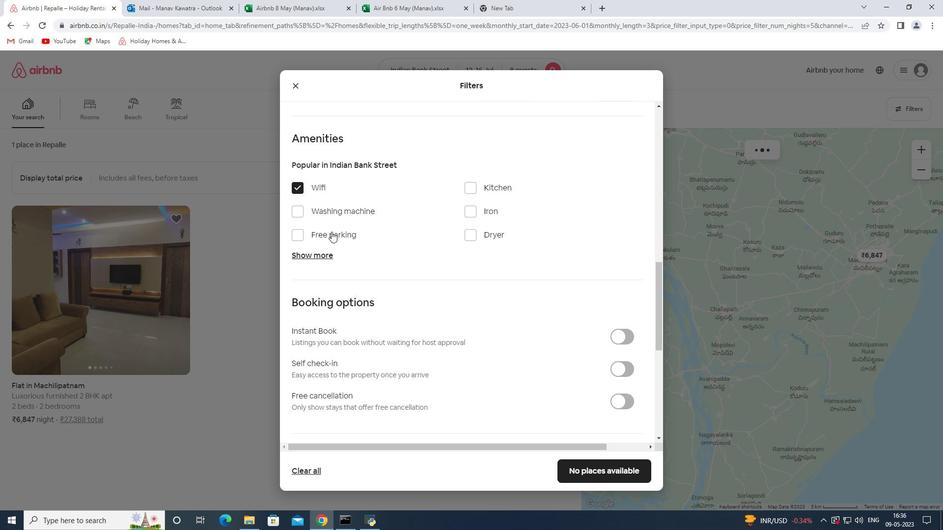 
Action: Mouse pressed left at (331, 232)
Screenshot: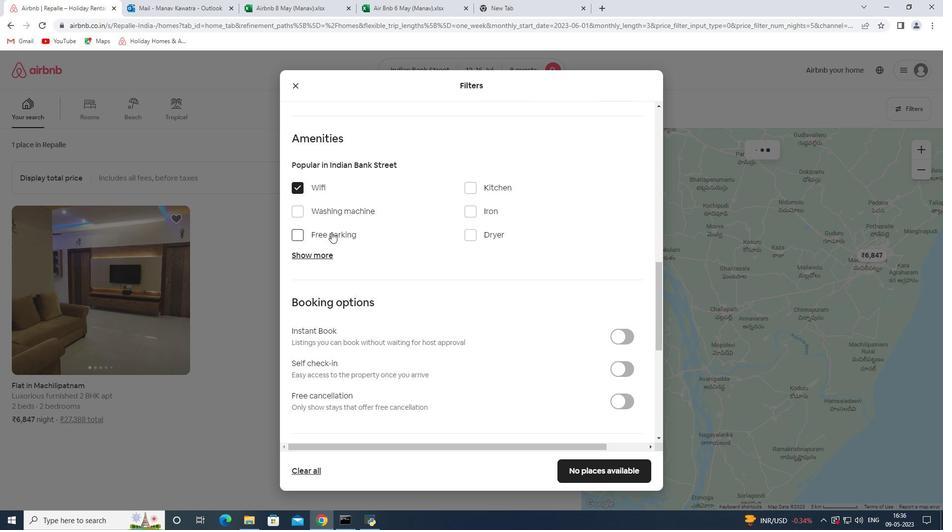 
Action: Mouse moved to (319, 259)
Screenshot: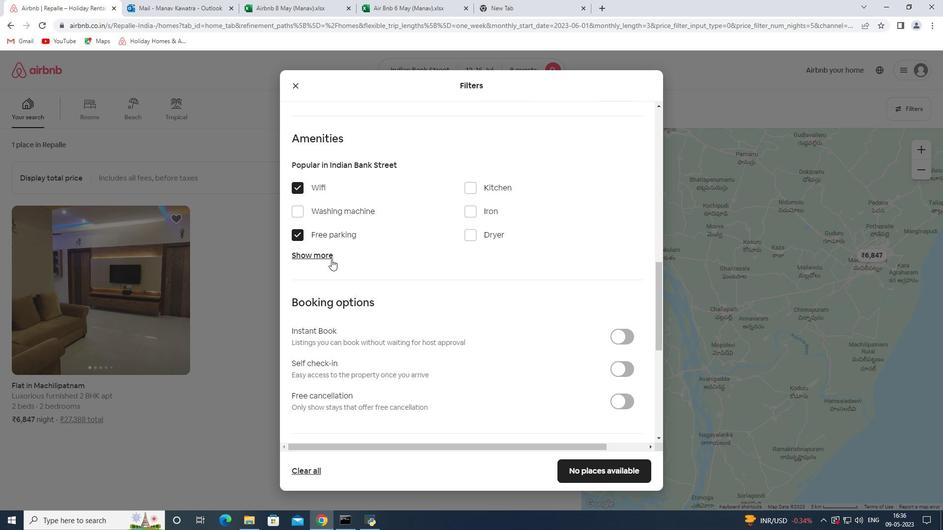 
Action: Mouse pressed left at (319, 259)
Screenshot: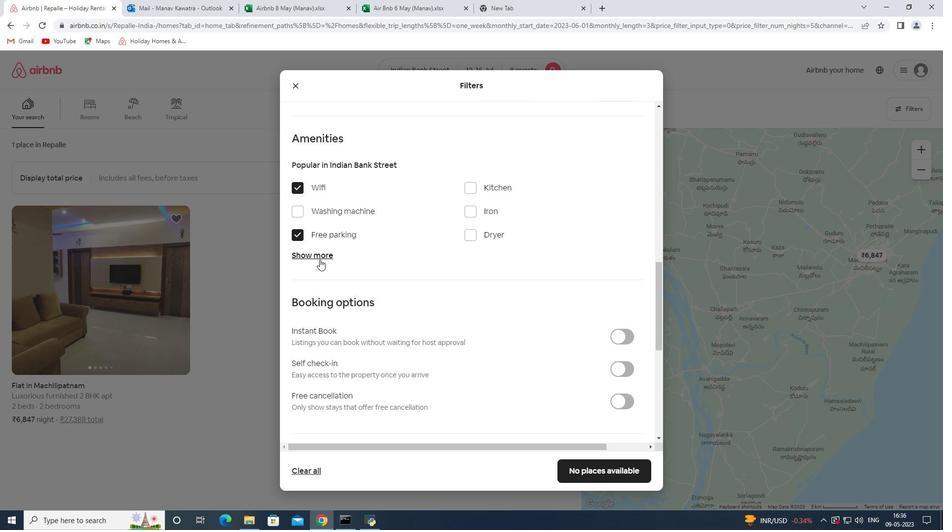 
Action: Mouse moved to (472, 314)
Screenshot: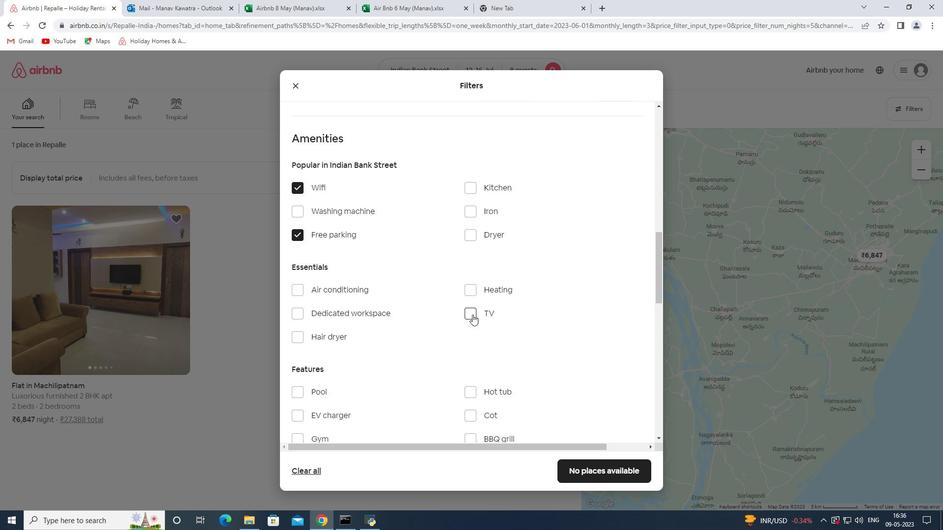 
Action: Mouse pressed left at (472, 314)
Screenshot: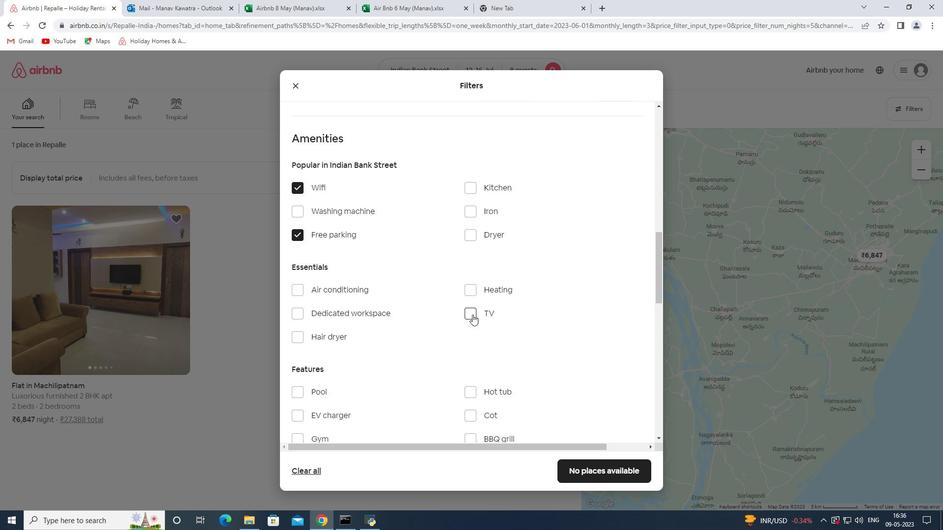 
Action: Mouse moved to (430, 363)
Screenshot: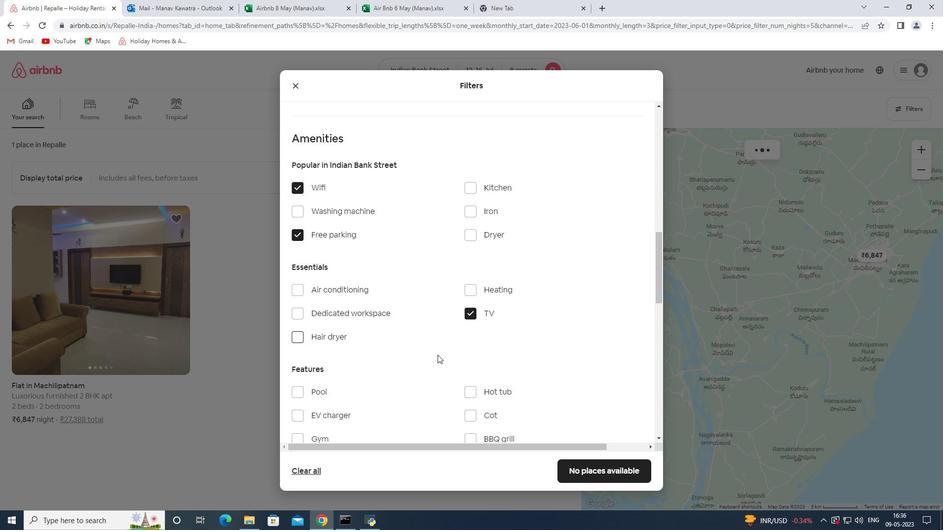 
Action: Mouse scrolled (430, 363) with delta (0, 0)
Screenshot: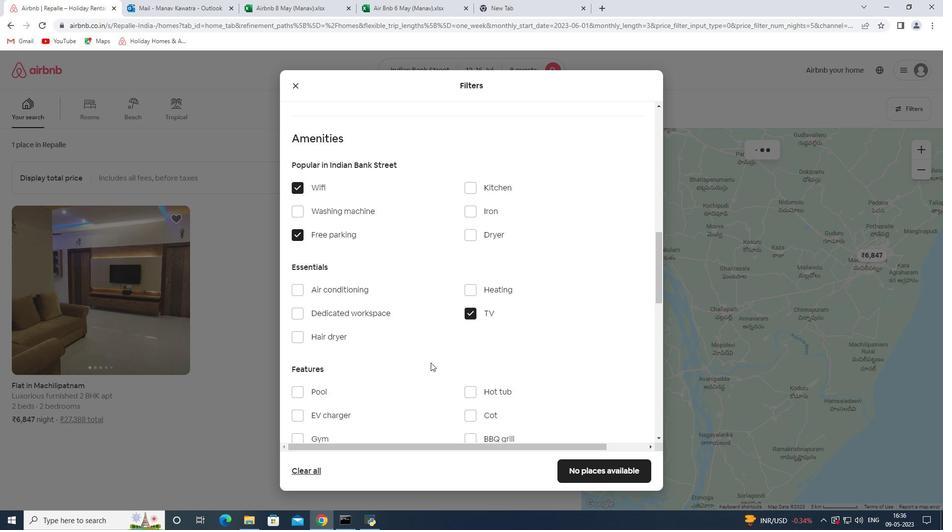 
Action: Mouse scrolled (430, 363) with delta (0, 0)
Screenshot: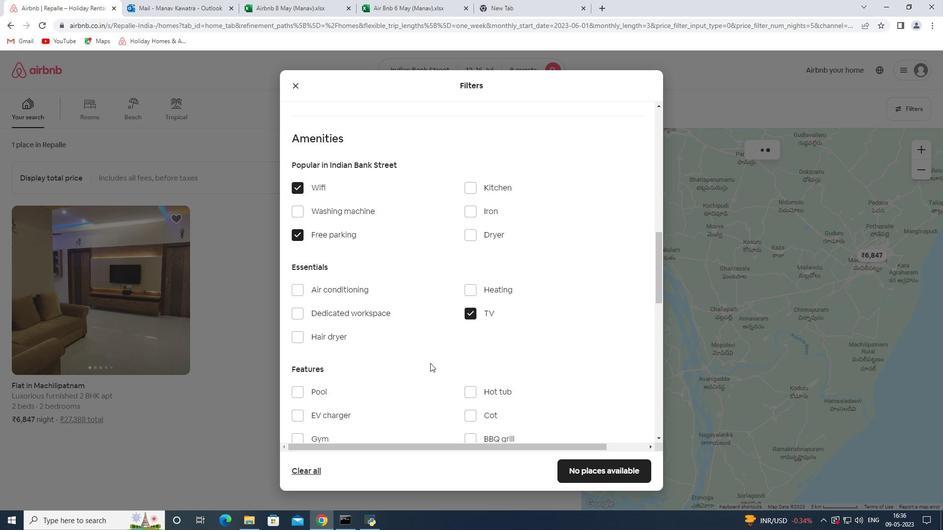 
Action: Mouse moved to (313, 354)
Screenshot: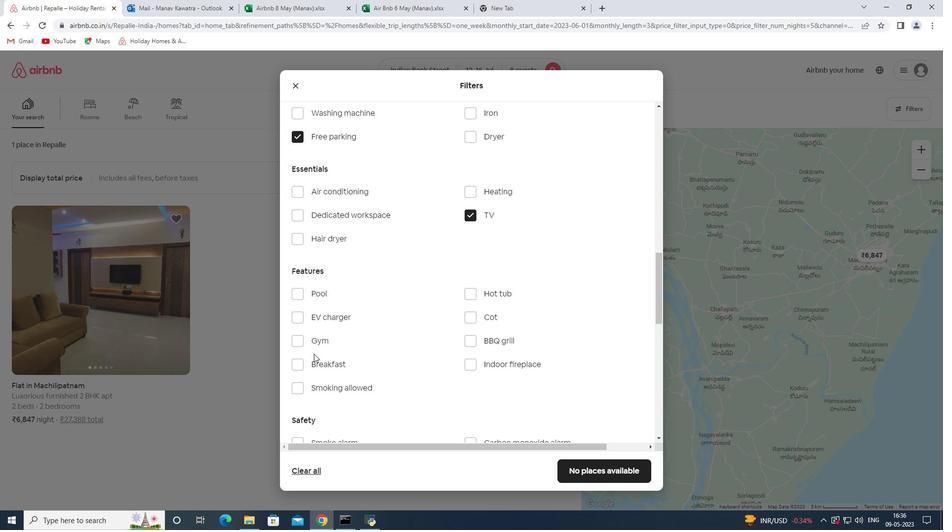 
Action: Mouse pressed left at (313, 354)
Screenshot: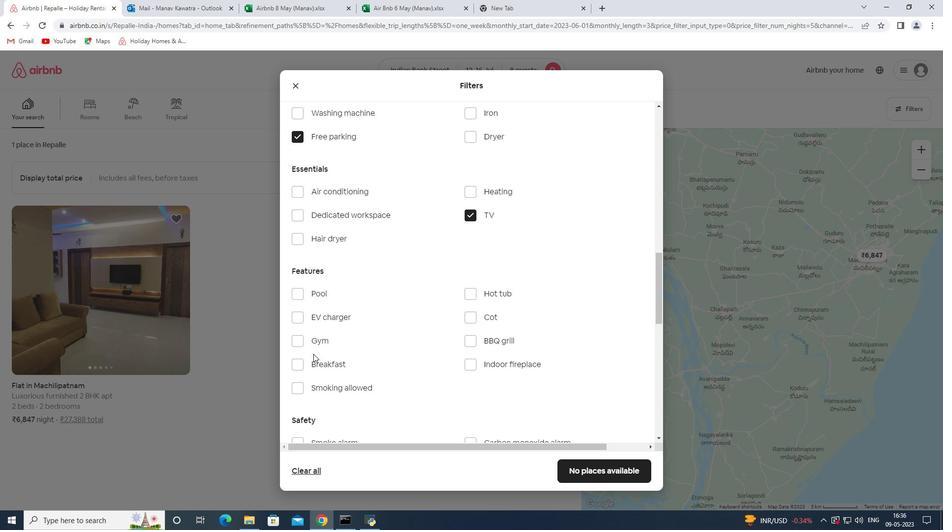 
Action: Mouse moved to (312, 342)
Screenshot: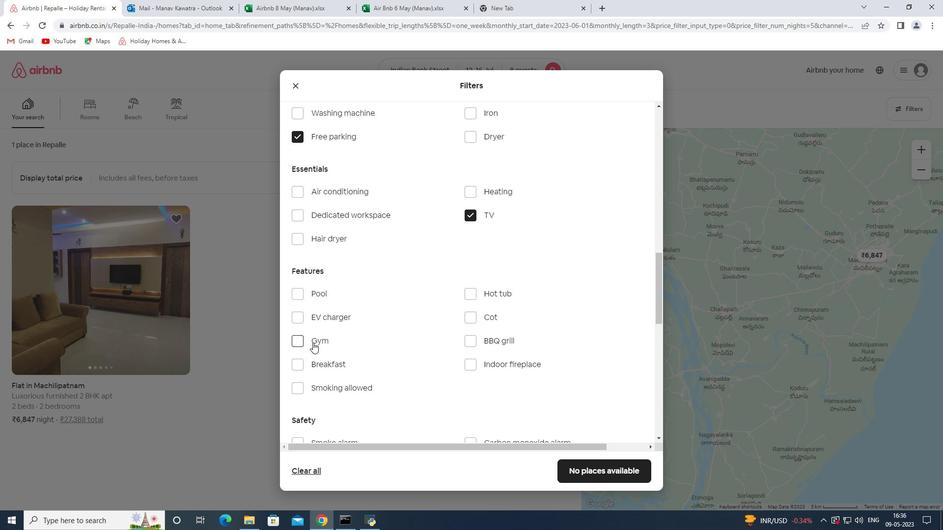 
Action: Mouse pressed left at (312, 342)
Screenshot: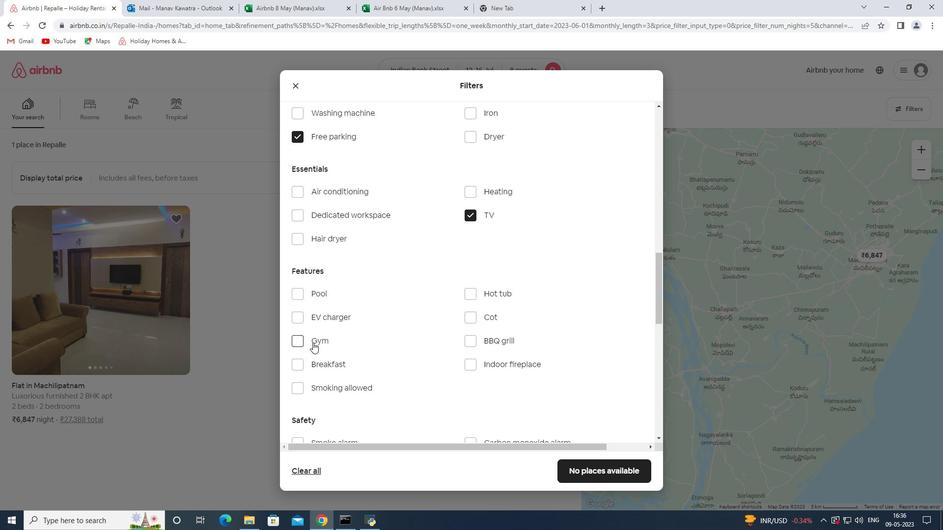 
Action: Mouse moved to (329, 366)
Screenshot: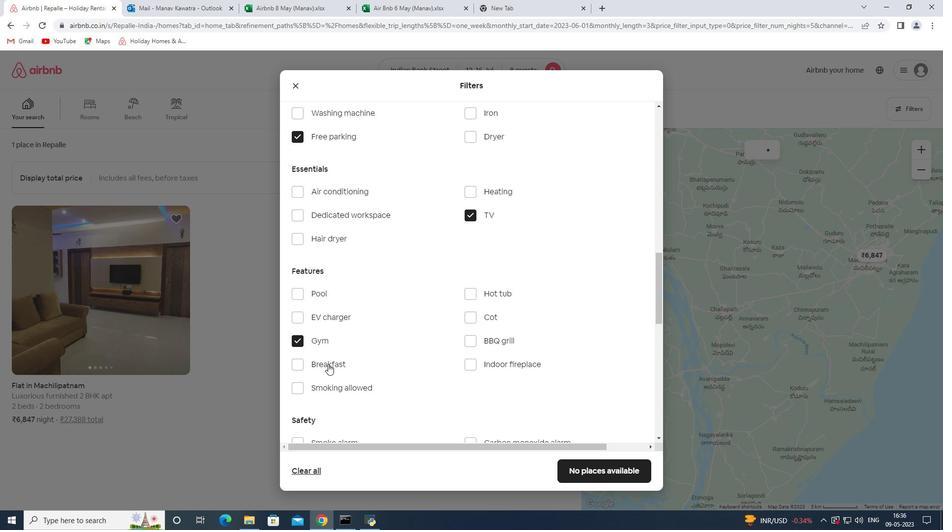 
Action: Mouse pressed left at (329, 366)
Screenshot: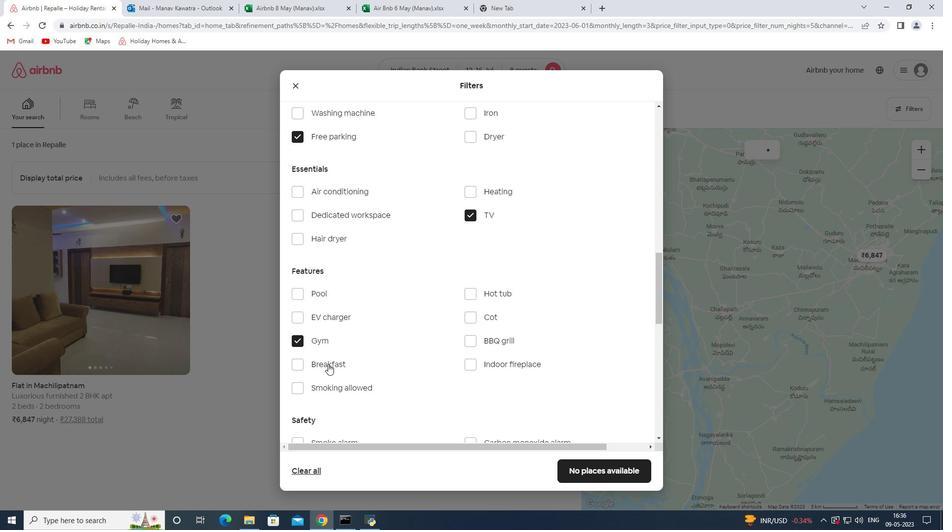 
Action: Mouse moved to (474, 300)
Screenshot: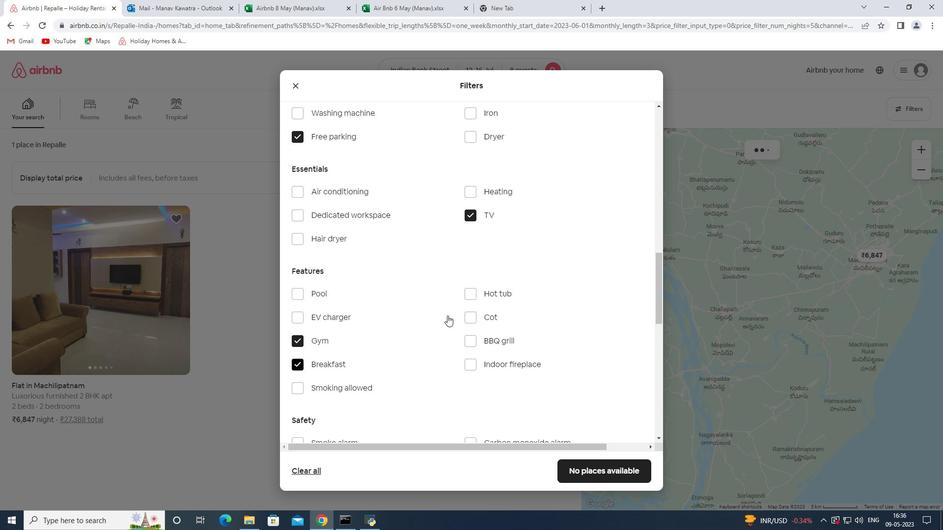 
Action: Mouse scrolled (474, 299) with delta (0, 0)
Screenshot: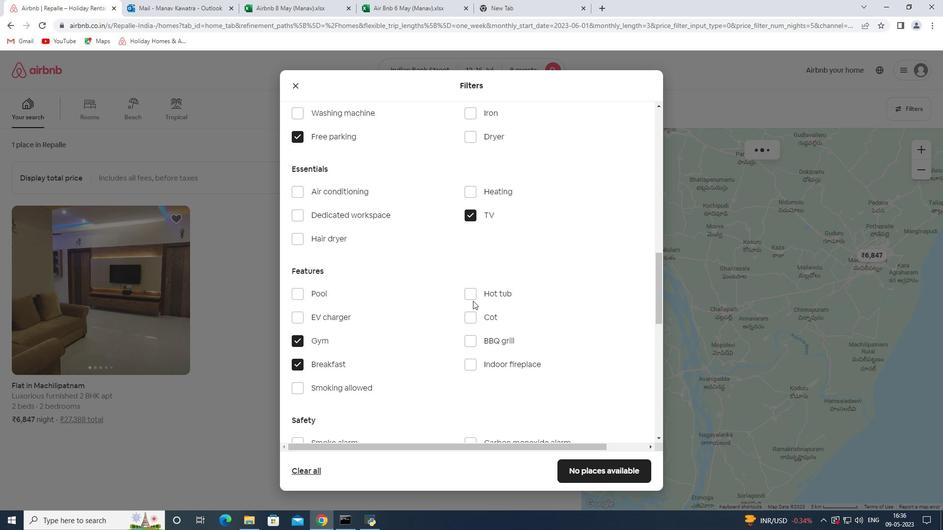 
Action: Mouse scrolled (474, 299) with delta (0, 0)
Screenshot: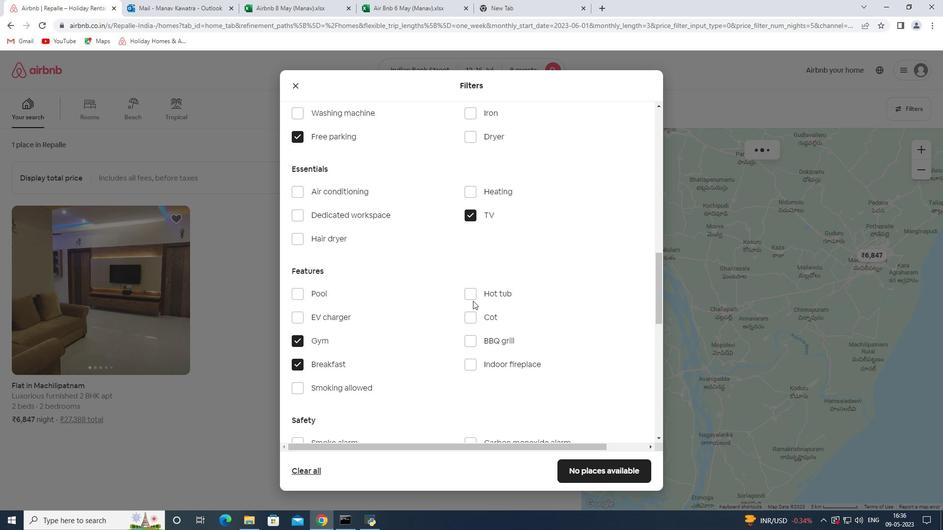 
Action: Mouse scrolled (474, 299) with delta (0, 0)
Screenshot: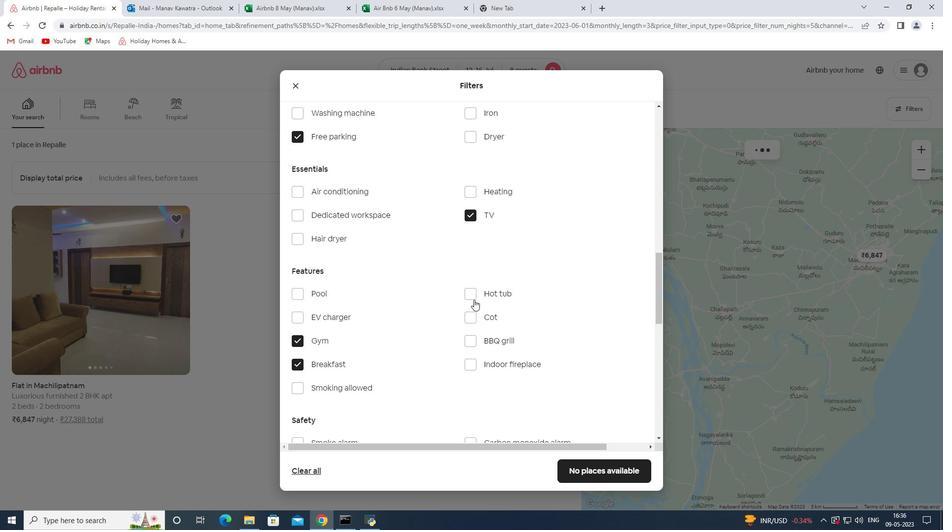 
Action: Mouse scrolled (474, 299) with delta (0, 0)
Screenshot: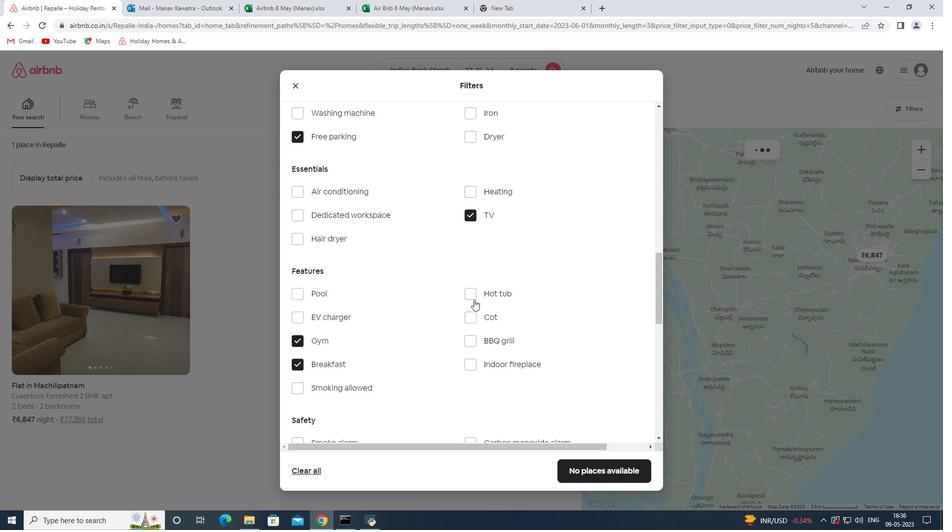 
Action: Mouse moved to (76, 375)
Screenshot: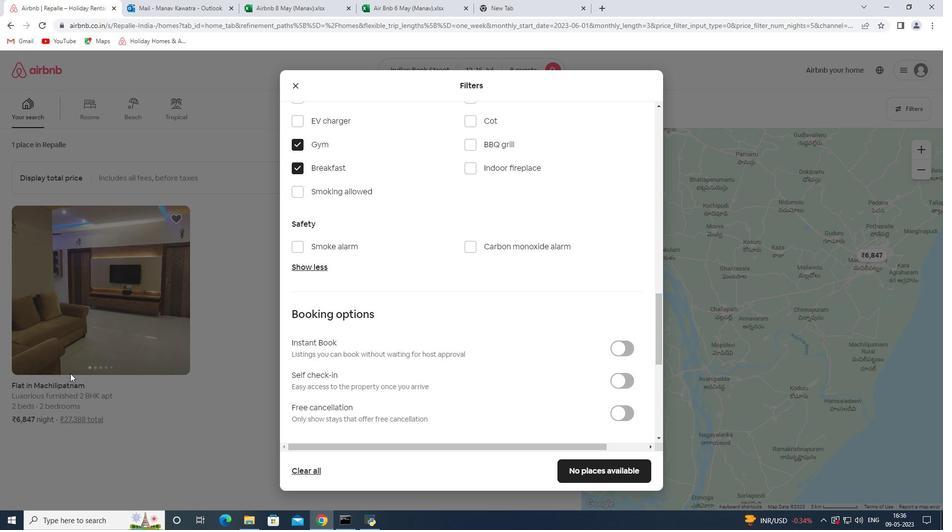 
Action: Mouse scrolled (76, 374) with delta (0, 0)
Screenshot: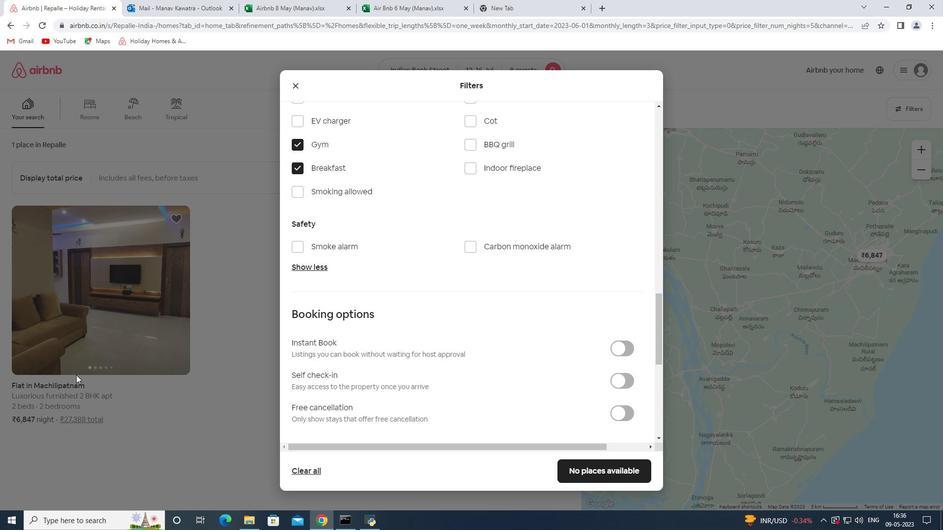 
Action: Mouse scrolled (76, 374) with delta (0, 0)
Screenshot: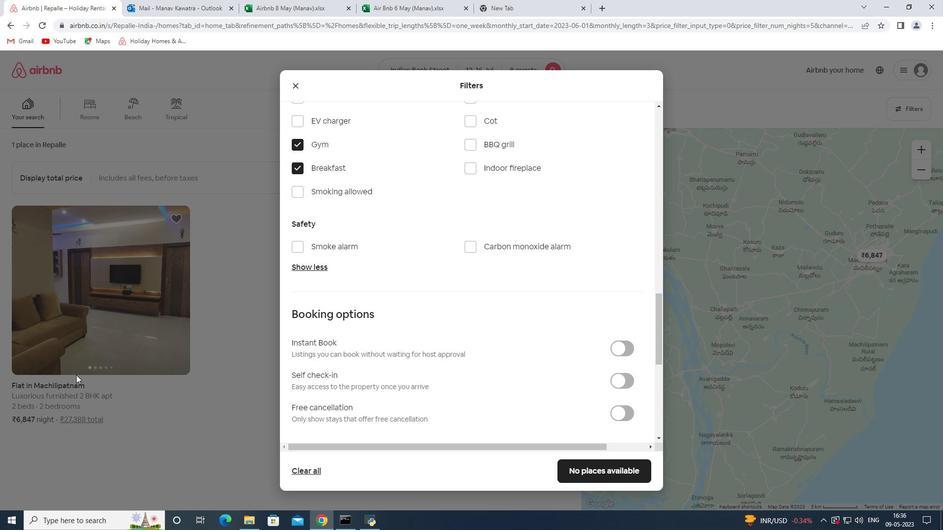 
Action: Mouse moved to (76, 375)
Screenshot: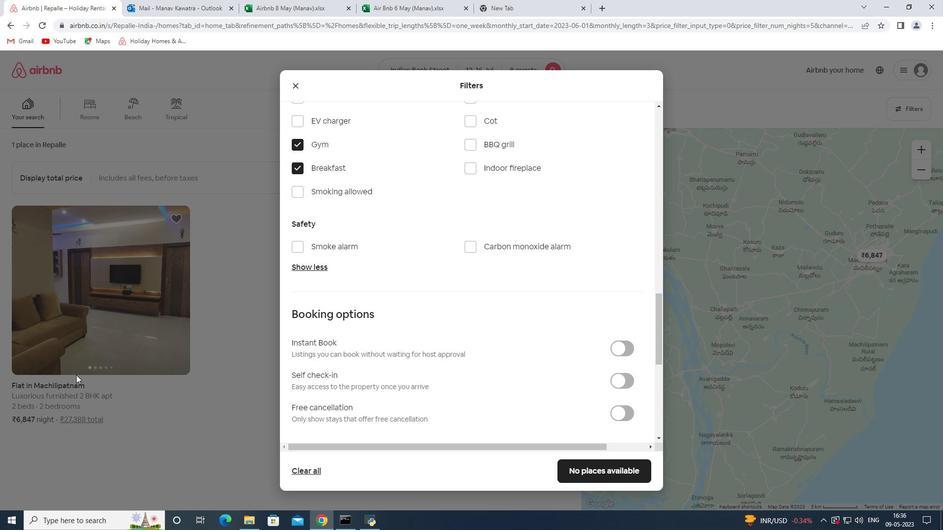 
Action: Mouse scrolled (76, 374) with delta (0, 0)
Screenshot: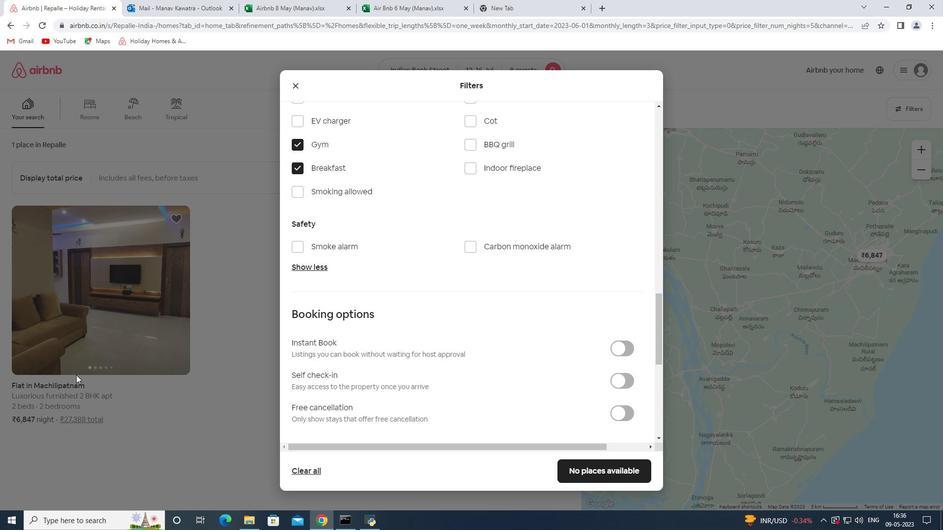 
Action: Mouse moved to (511, 334)
Screenshot: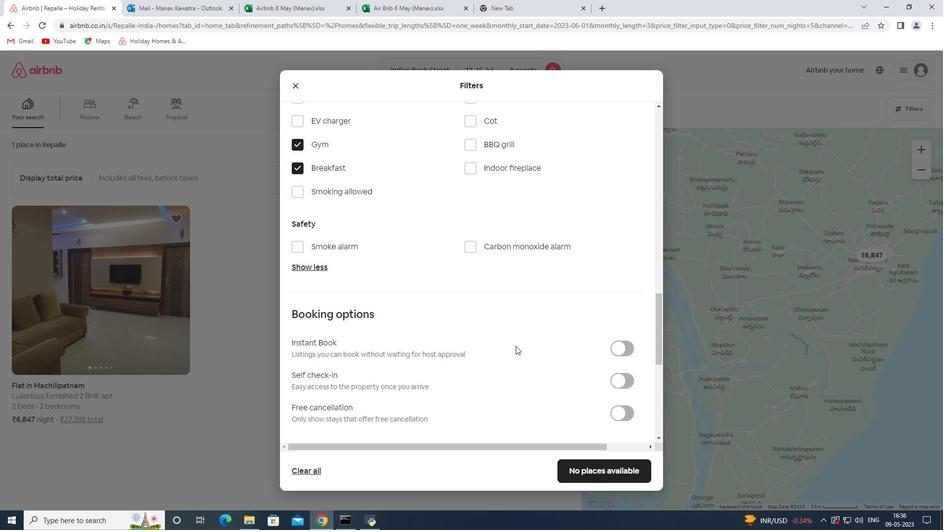 
Action: Mouse scrolled (511, 333) with delta (0, 0)
Screenshot: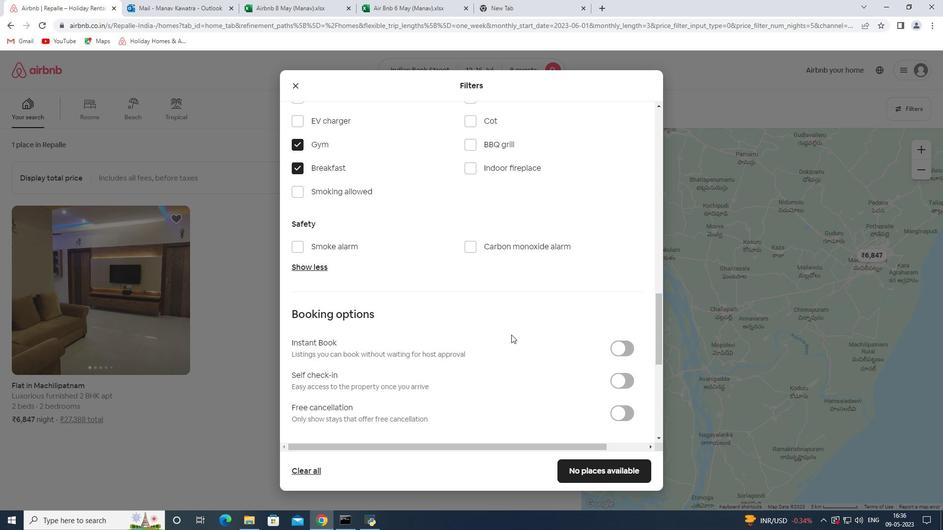 
Action: Mouse scrolled (511, 333) with delta (0, 0)
Screenshot: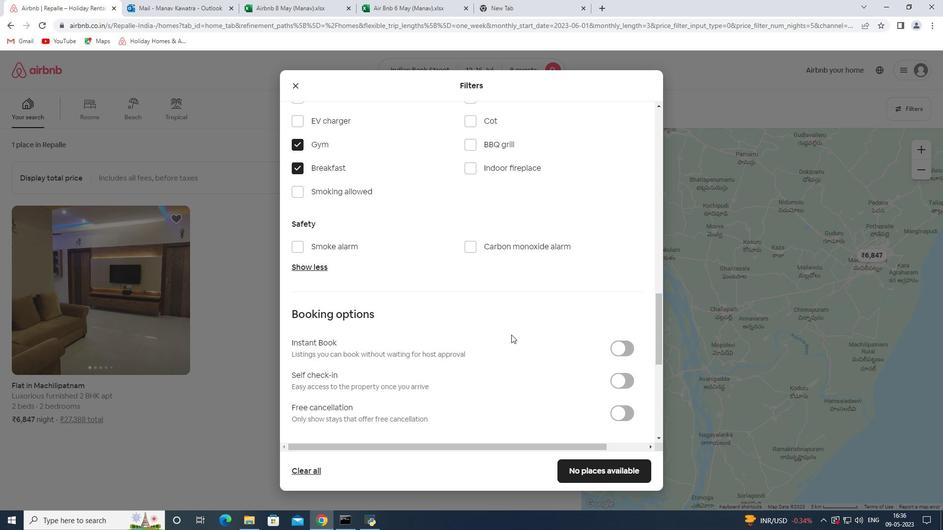 
Action: Mouse scrolled (511, 333) with delta (0, 0)
Screenshot: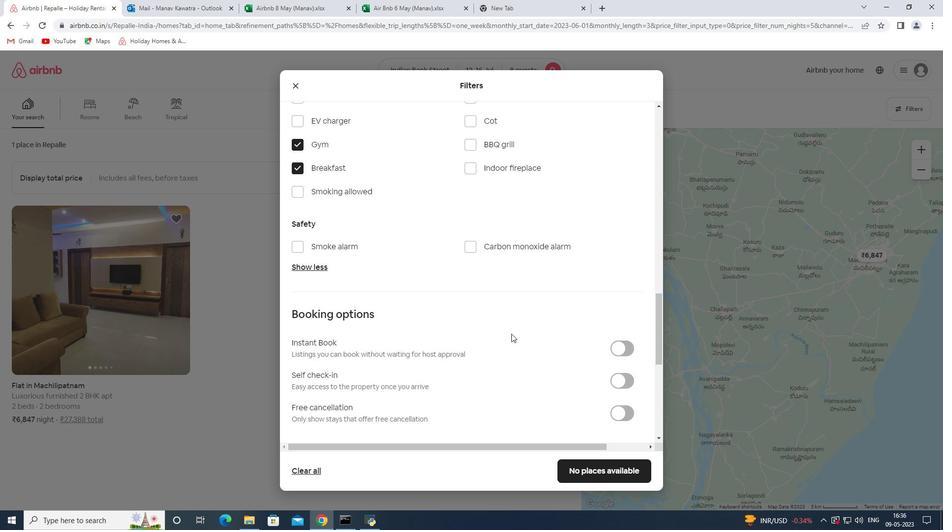 
Action: Mouse moved to (625, 236)
Screenshot: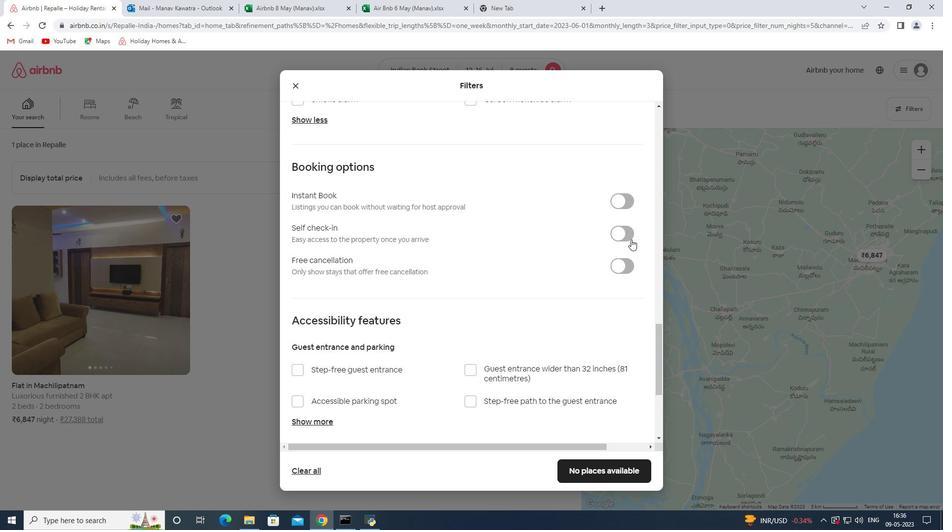 
Action: Mouse pressed left at (625, 236)
Screenshot: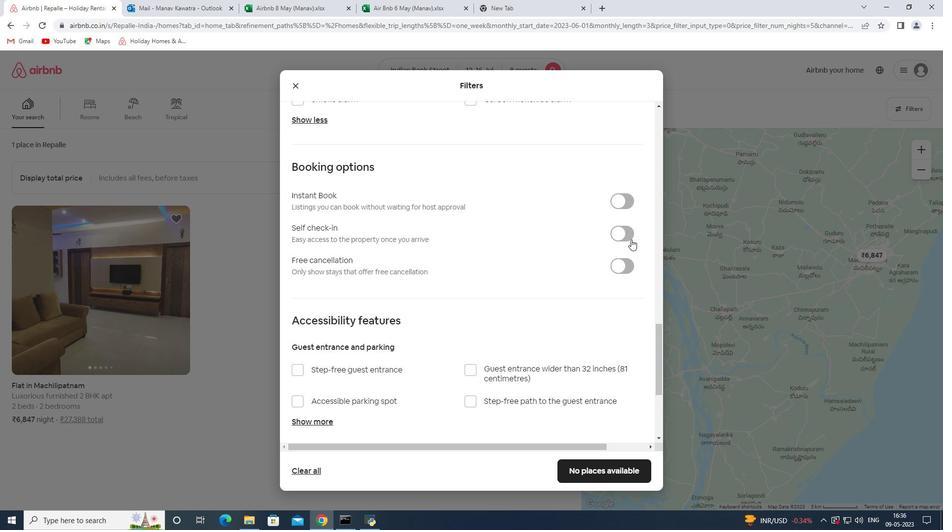 
Action: Mouse moved to (567, 241)
Screenshot: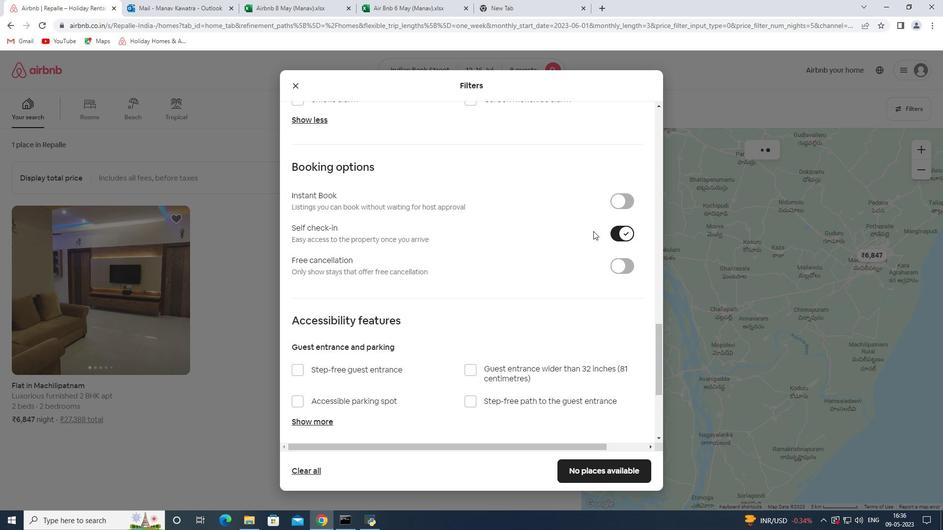 
Action: Mouse scrolled (567, 240) with delta (0, 0)
Screenshot: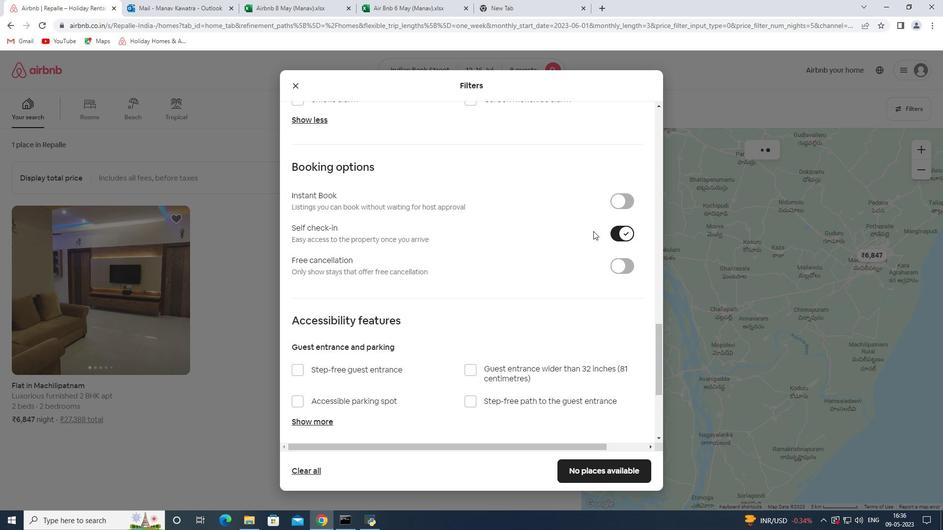 
Action: Mouse scrolled (567, 240) with delta (0, 0)
Screenshot: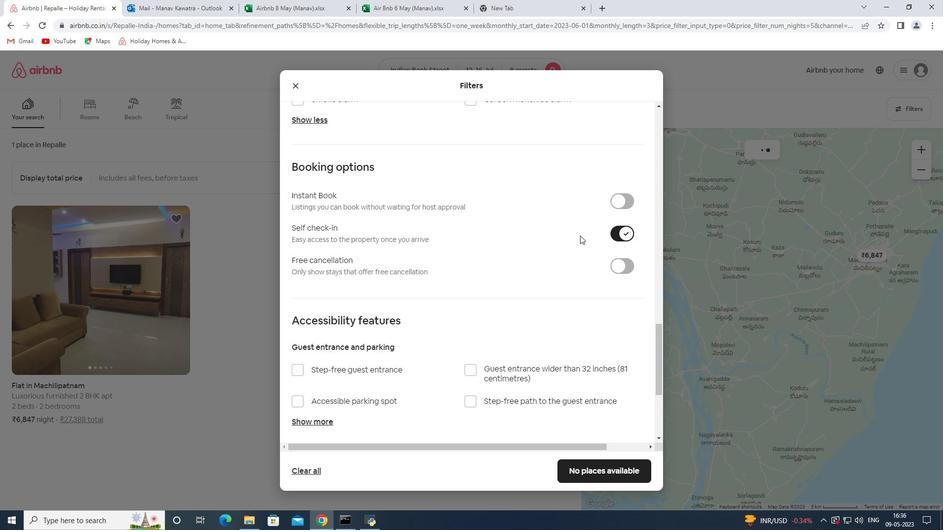 
Action: Mouse scrolled (567, 240) with delta (0, 0)
Screenshot: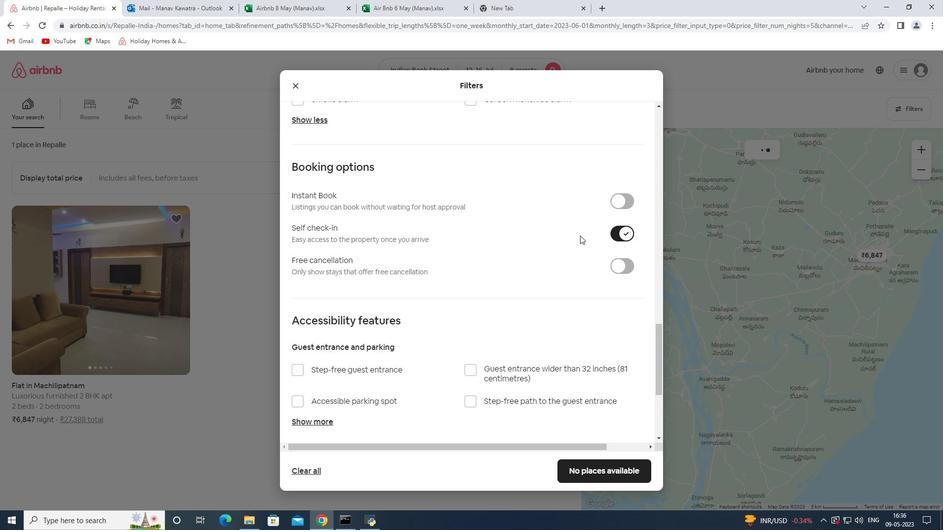 
Action: Mouse scrolled (567, 240) with delta (0, 0)
Screenshot: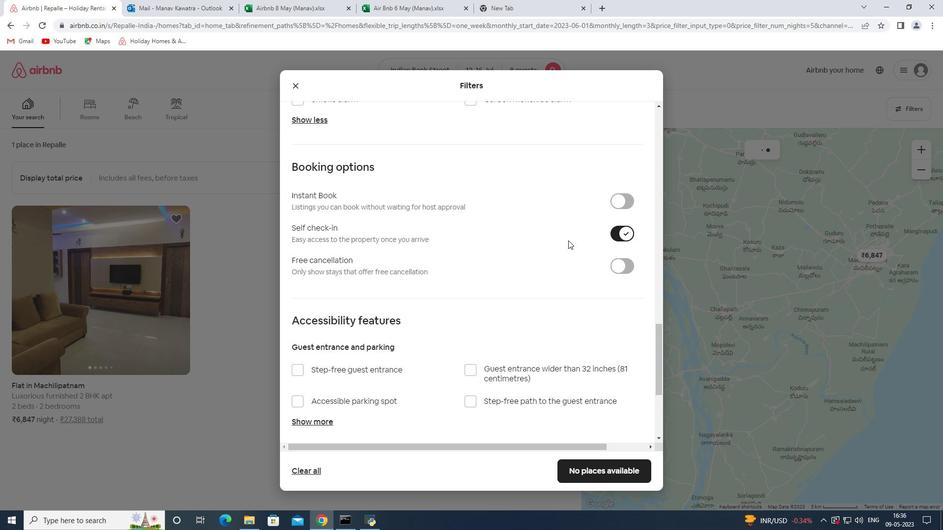 
Action: Mouse moved to (294, 418)
Screenshot: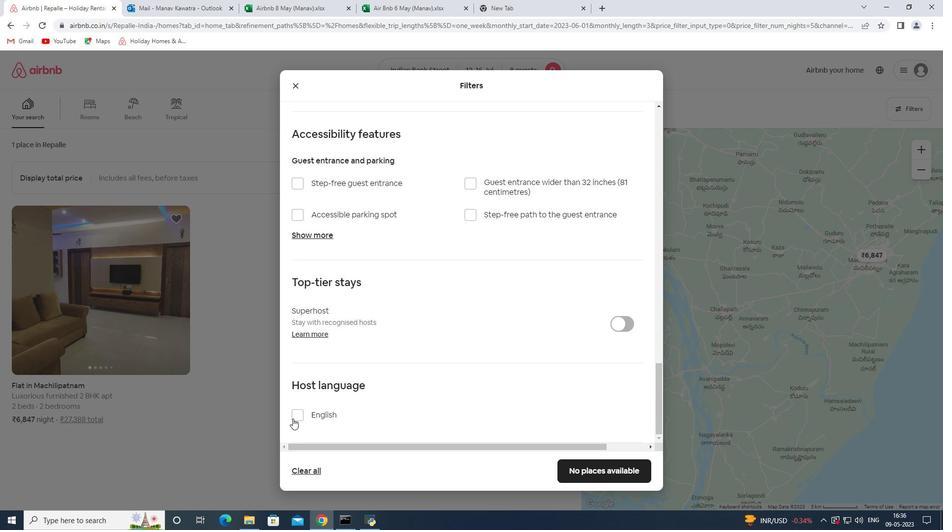 
Action: Mouse pressed left at (294, 418)
Screenshot: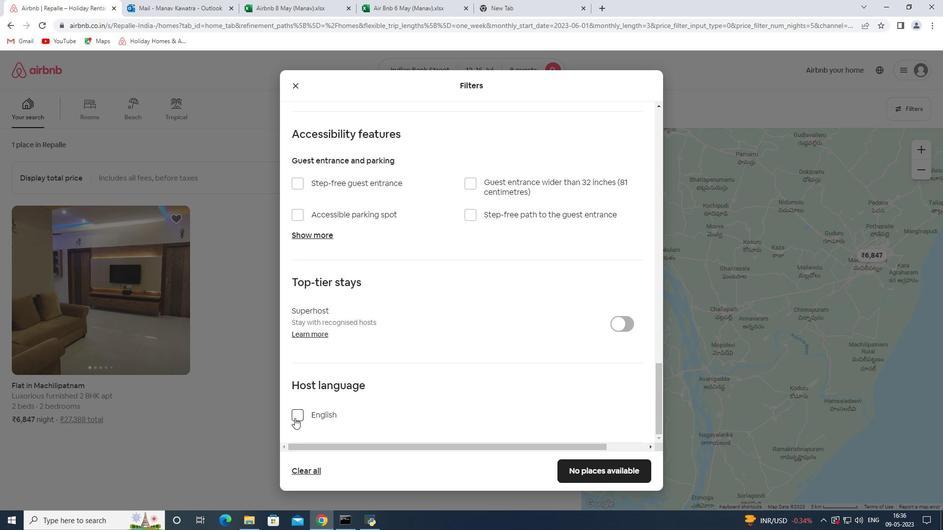 
Action: Mouse moved to (619, 472)
Screenshot: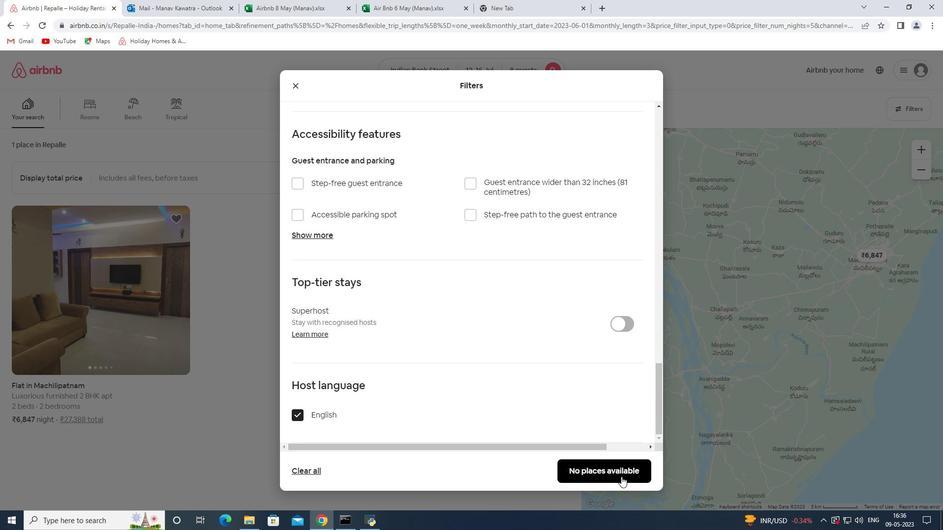 
Action: Mouse pressed left at (619, 472)
Screenshot: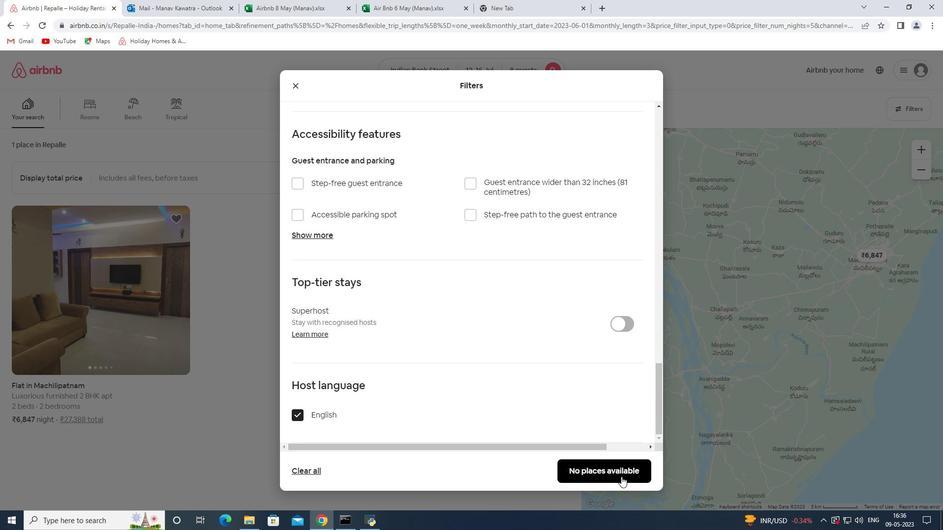 
